 Task: Look for space in Kochi, Japan from 9th August, 2023 to 12th August, 2023 for 1 adult in price range Rs.6000 to Rs.15000. Place can be entire place with 1  bedroom having 1 bed and 1 bathroom. Property type can be house, flat, guest house. Amenities needed are: wifi. Booking option can be shelf check-in. Required host language is English.
Action: Mouse moved to (455, 89)
Screenshot: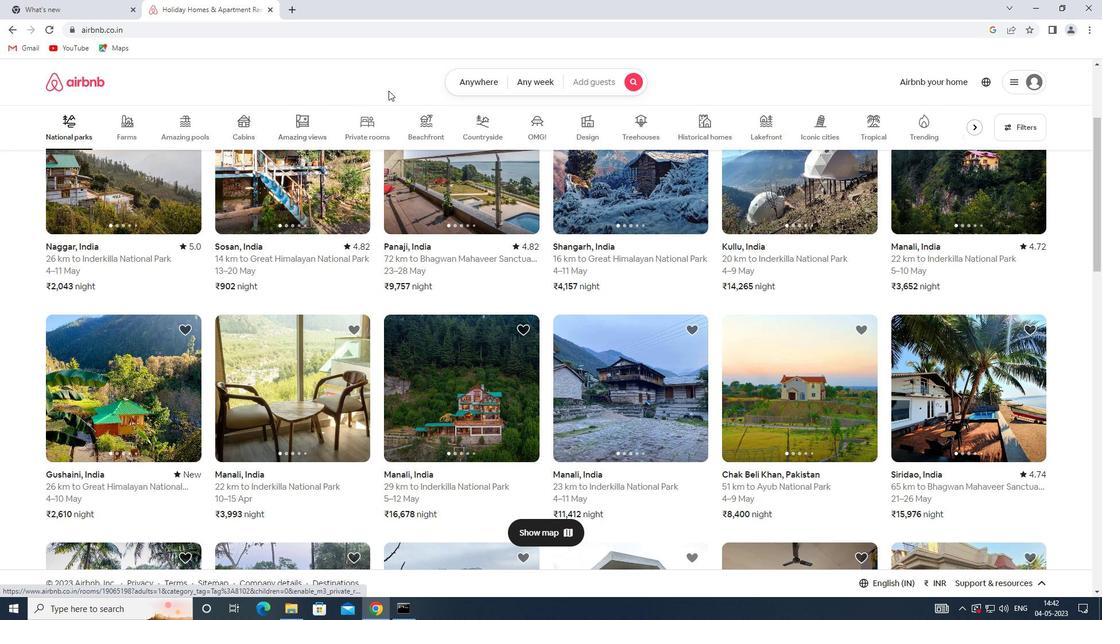 
Action: Mouse pressed left at (455, 89)
Screenshot: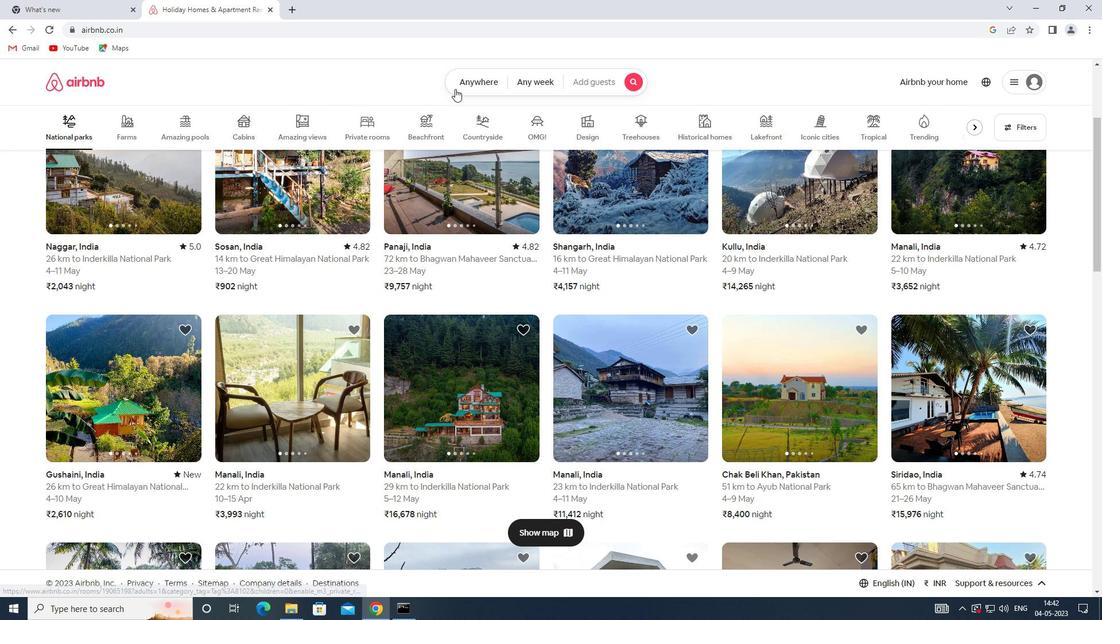 
Action: Mouse moved to (371, 127)
Screenshot: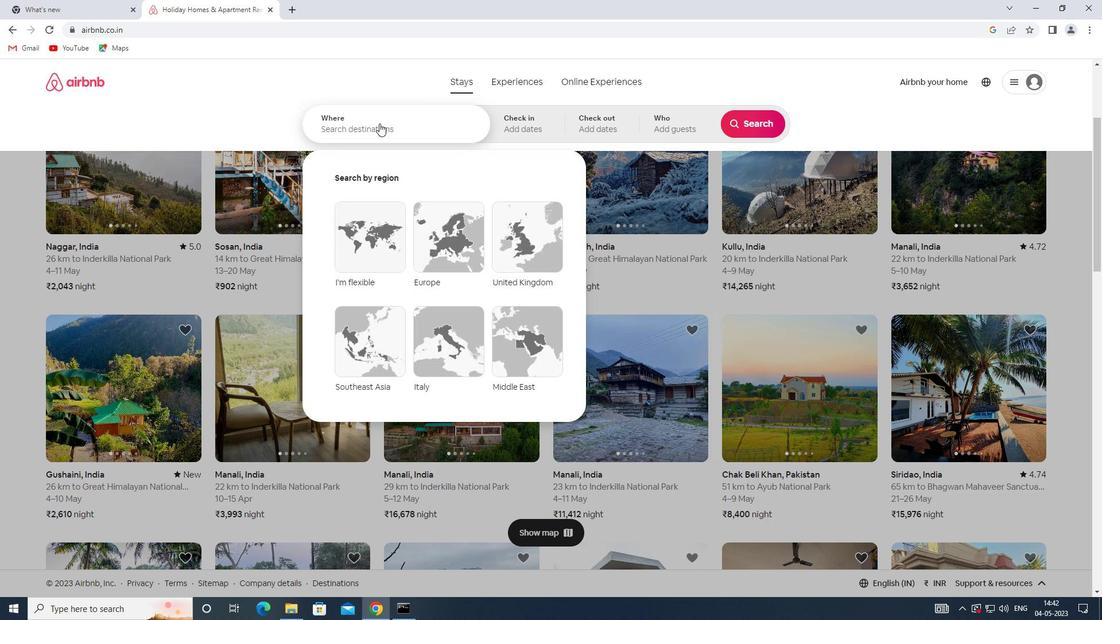 
Action: Mouse pressed left at (371, 127)
Screenshot: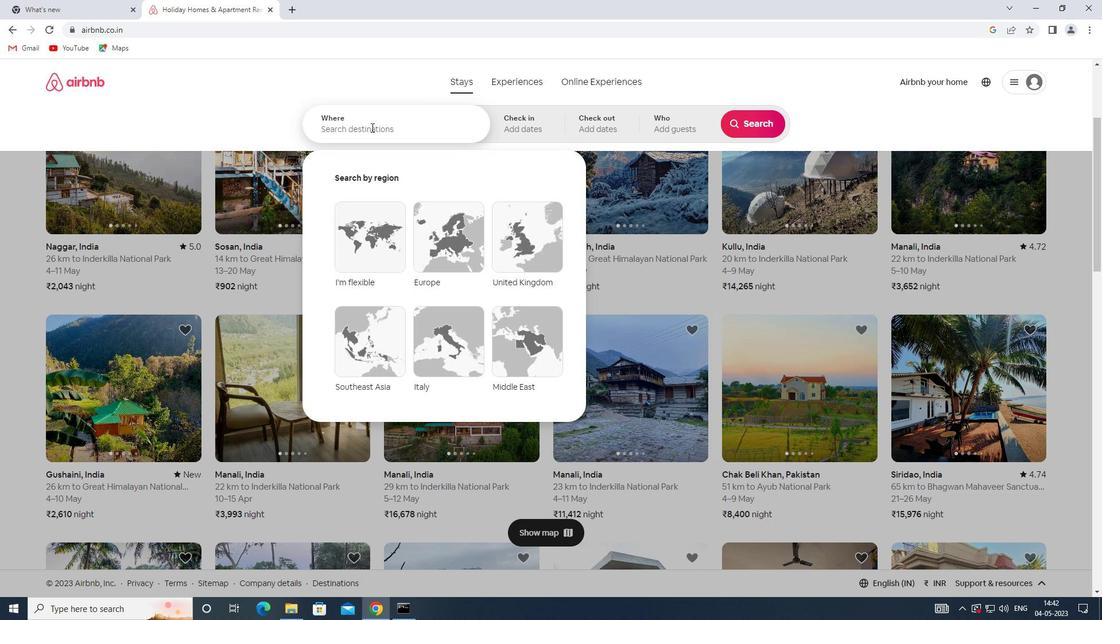 
Action: Key pressed <Key.shift>KOCHI,<Key.shift>JAPAN
Screenshot: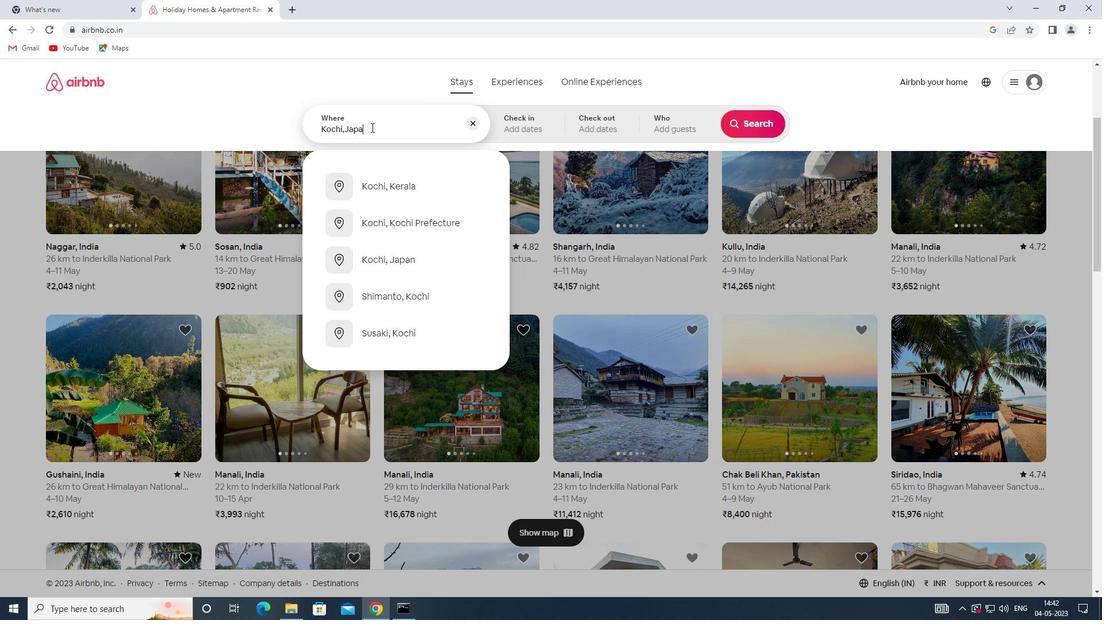 
Action: Mouse moved to (548, 128)
Screenshot: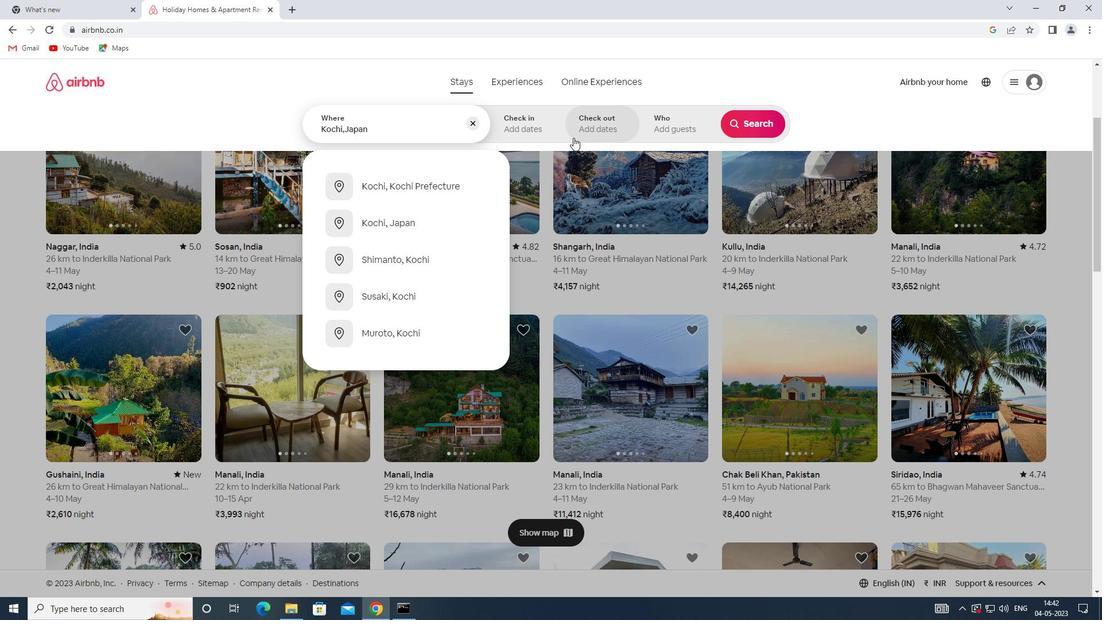
Action: Mouse pressed left at (548, 128)
Screenshot: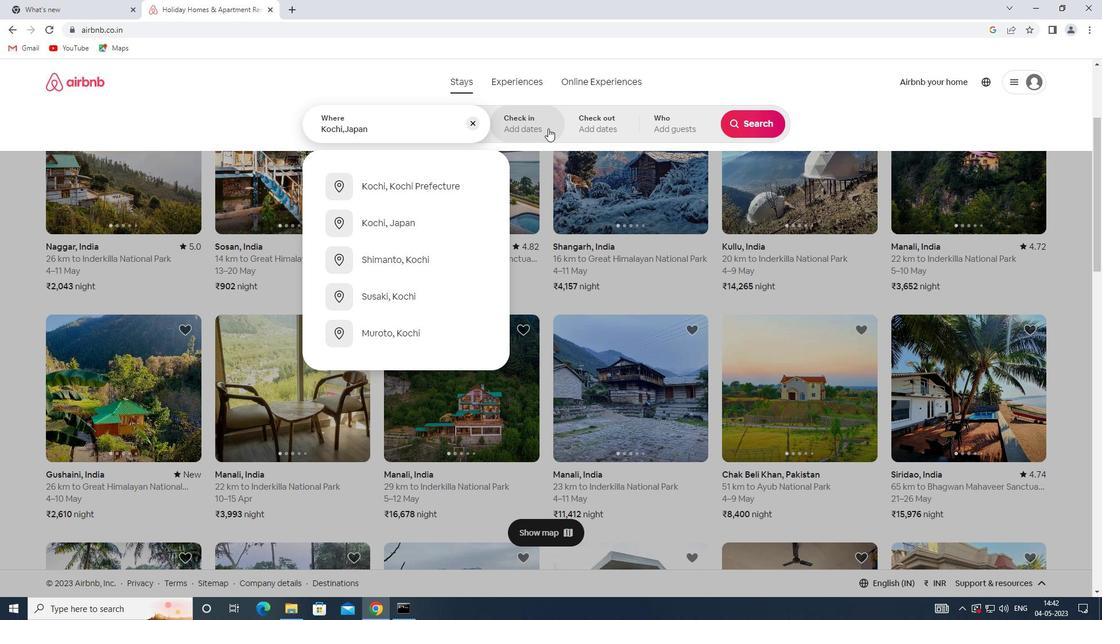 
Action: Mouse moved to (748, 215)
Screenshot: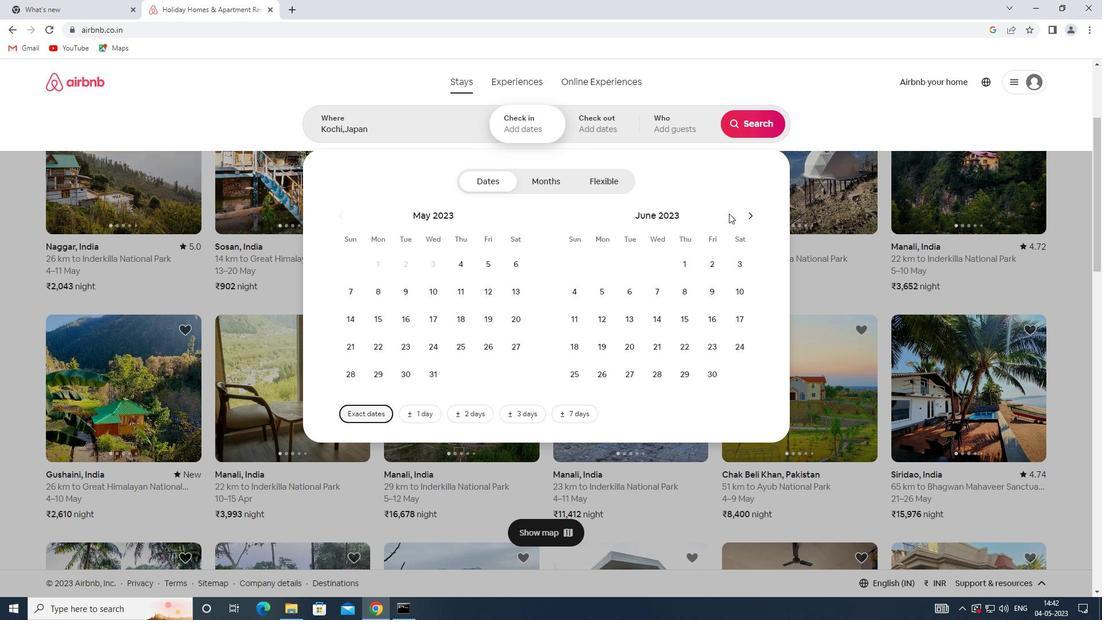 
Action: Mouse pressed left at (748, 215)
Screenshot: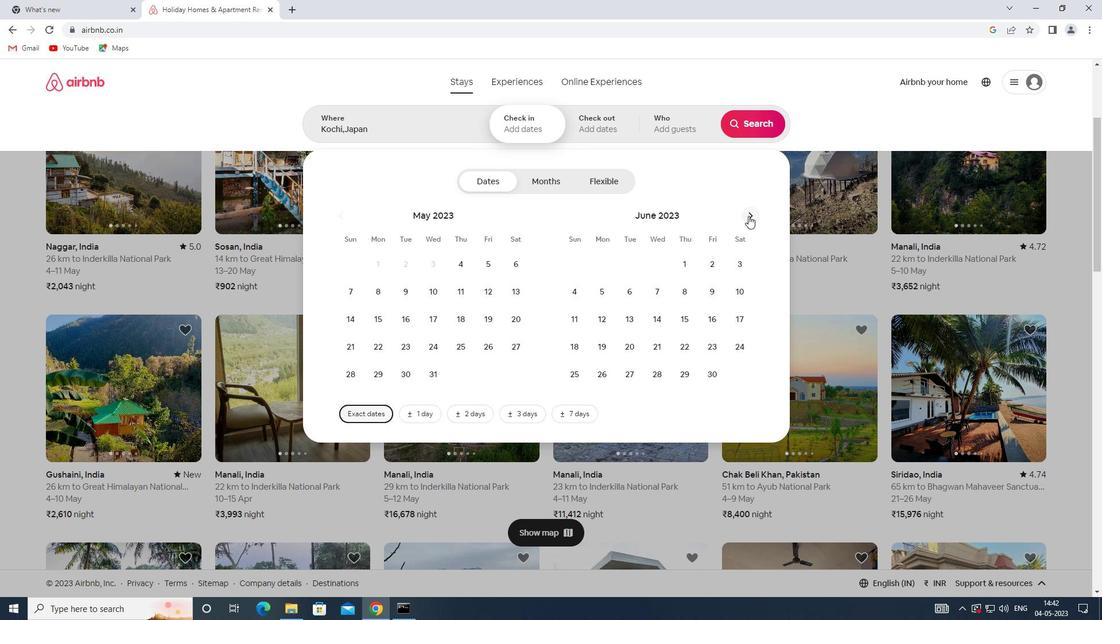 
Action: Mouse pressed left at (748, 215)
Screenshot: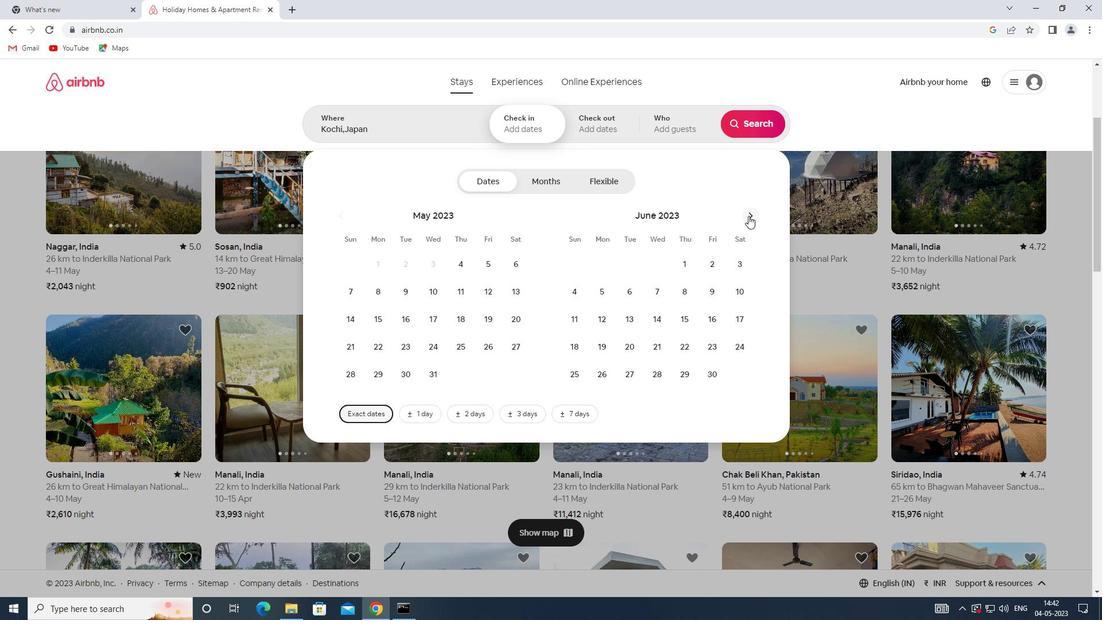 
Action: Mouse moved to (656, 299)
Screenshot: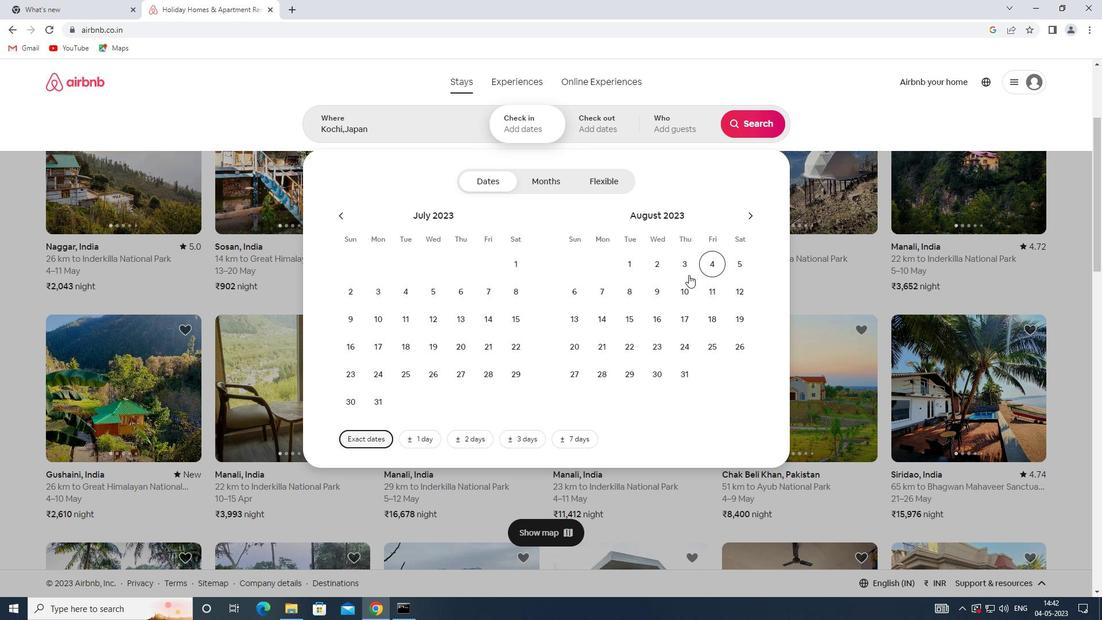 
Action: Mouse pressed left at (656, 299)
Screenshot: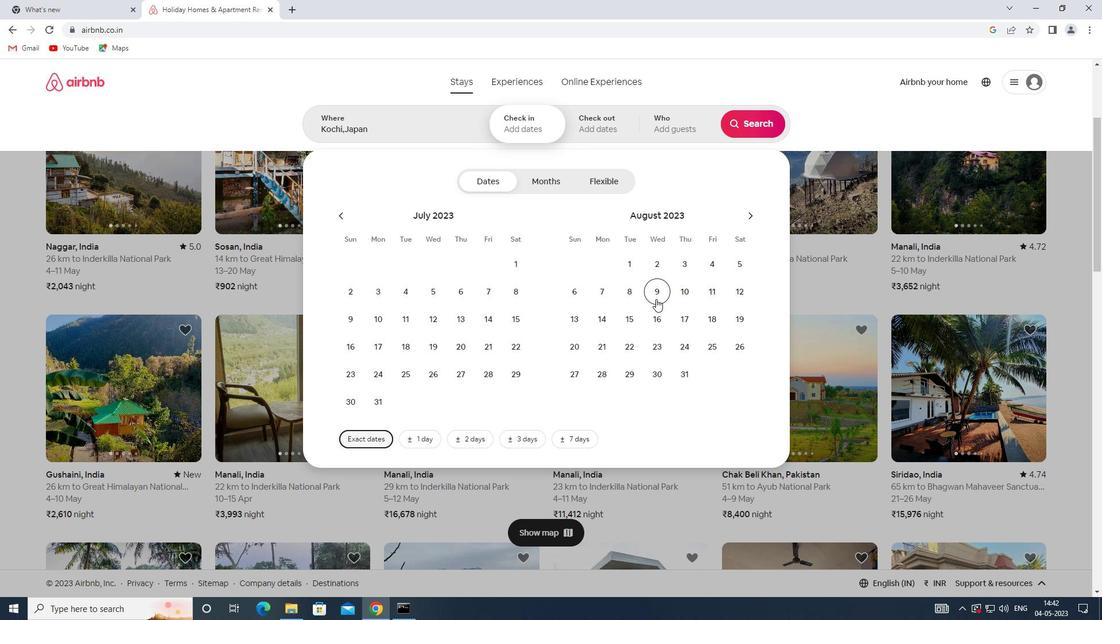 
Action: Mouse moved to (739, 294)
Screenshot: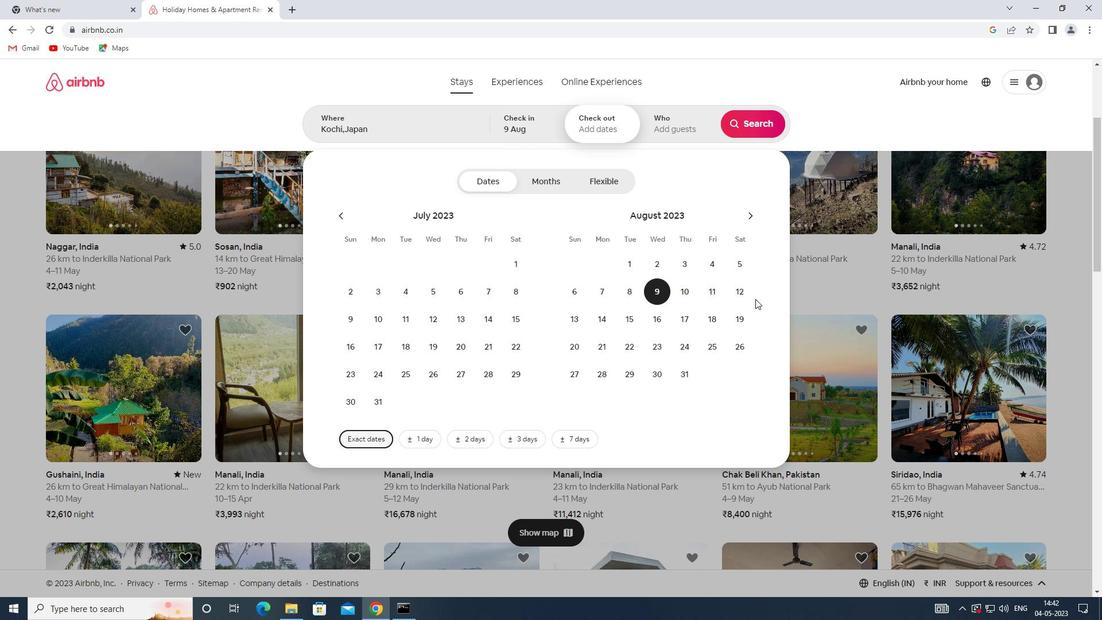 
Action: Mouse pressed left at (739, 294)
Screenshot: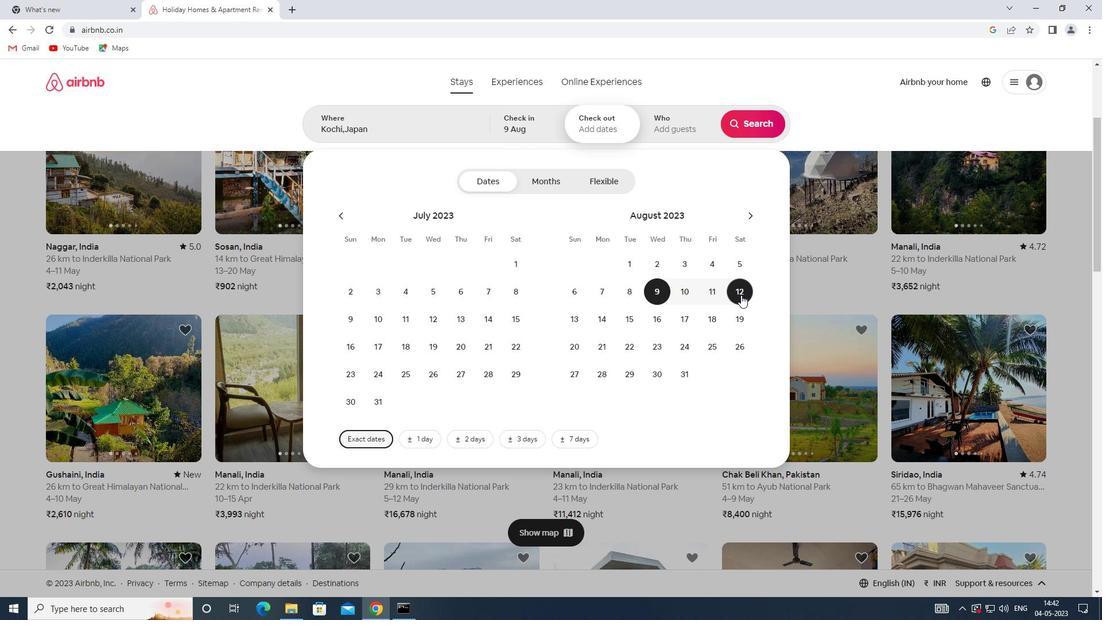 
Action: Mouse moved to (678, 122)
Screenshot: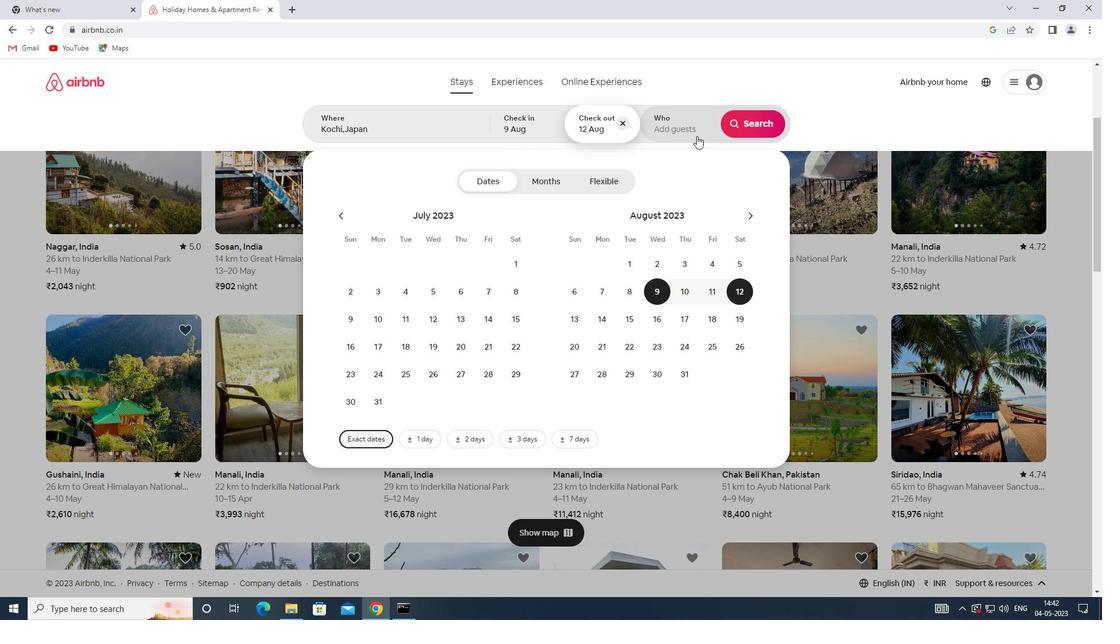 
Action: Mouse pressed left at (678, 122)
Screenshot: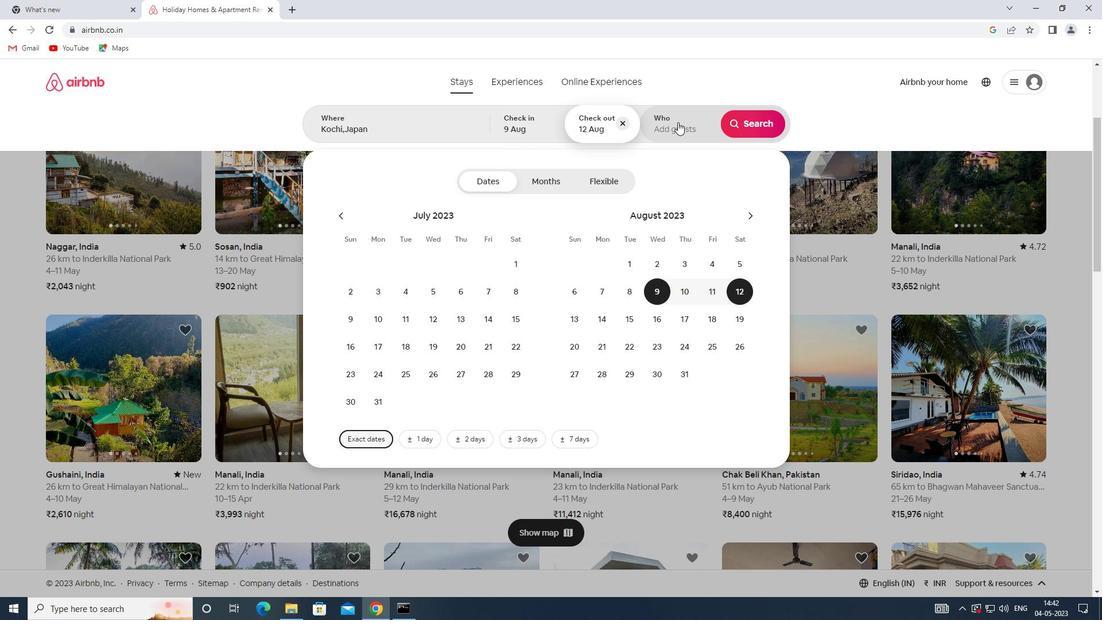 
Action: Mouse moved to (750, 188)
Screenshot: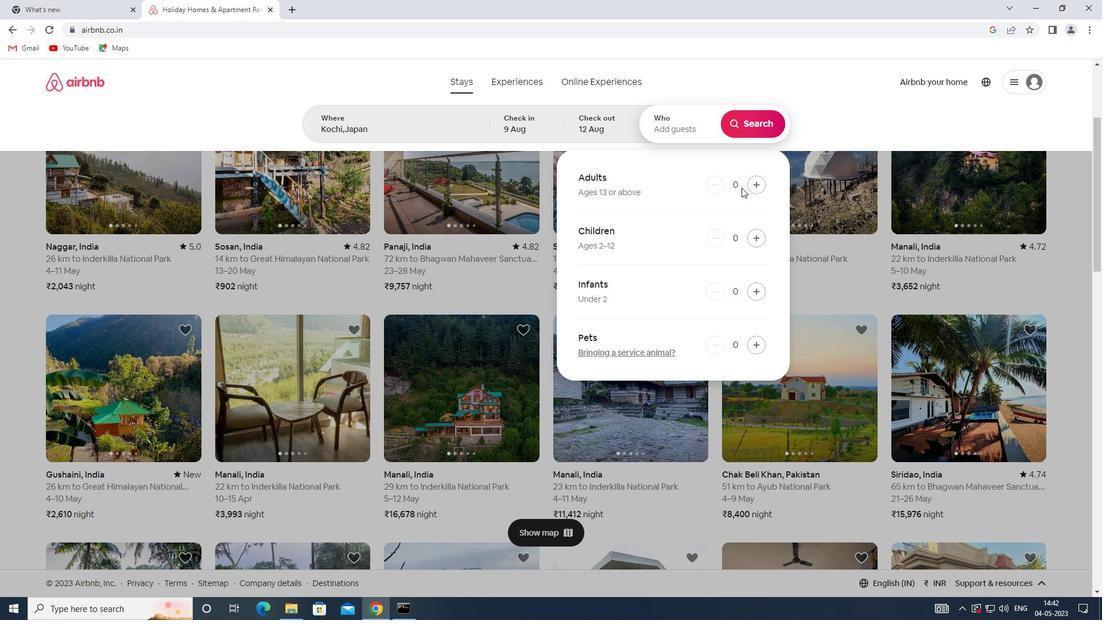 
Action: Mouse pressed left at (750, 188)
Screenshot: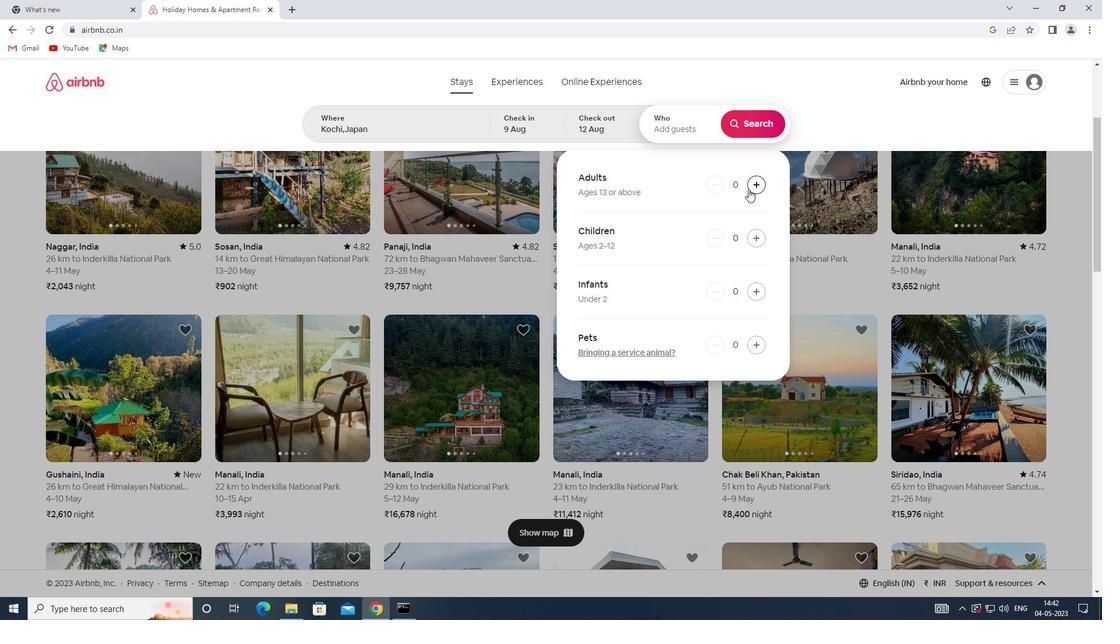 
Action: Mouse moved to (750, 126)
Screenshot: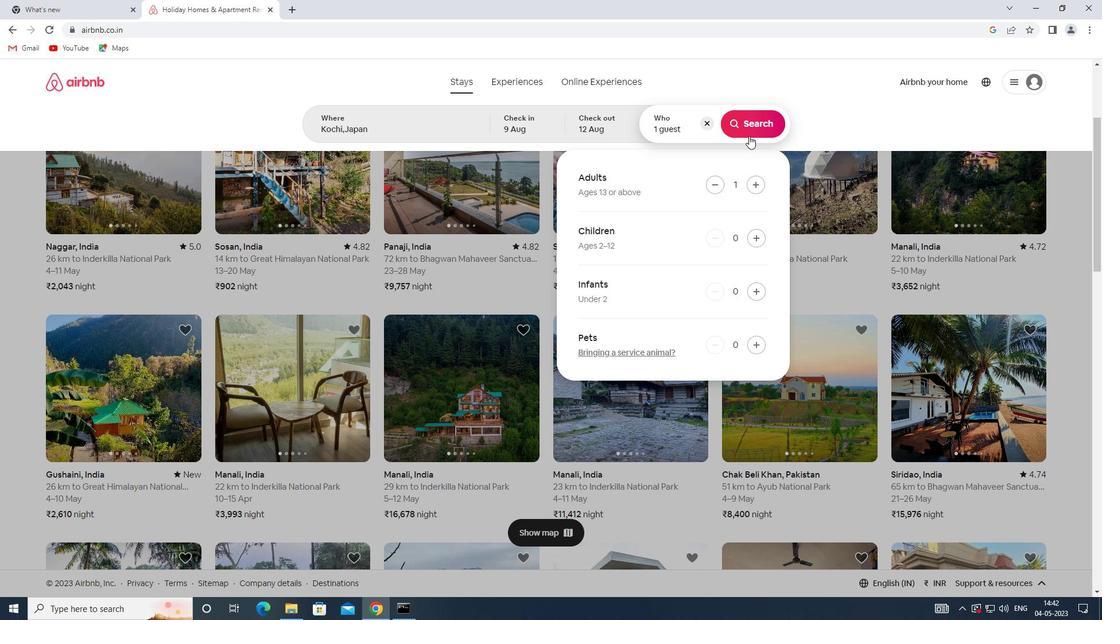 
Action: Mouse pressed left at (750, 126)
Screenshot: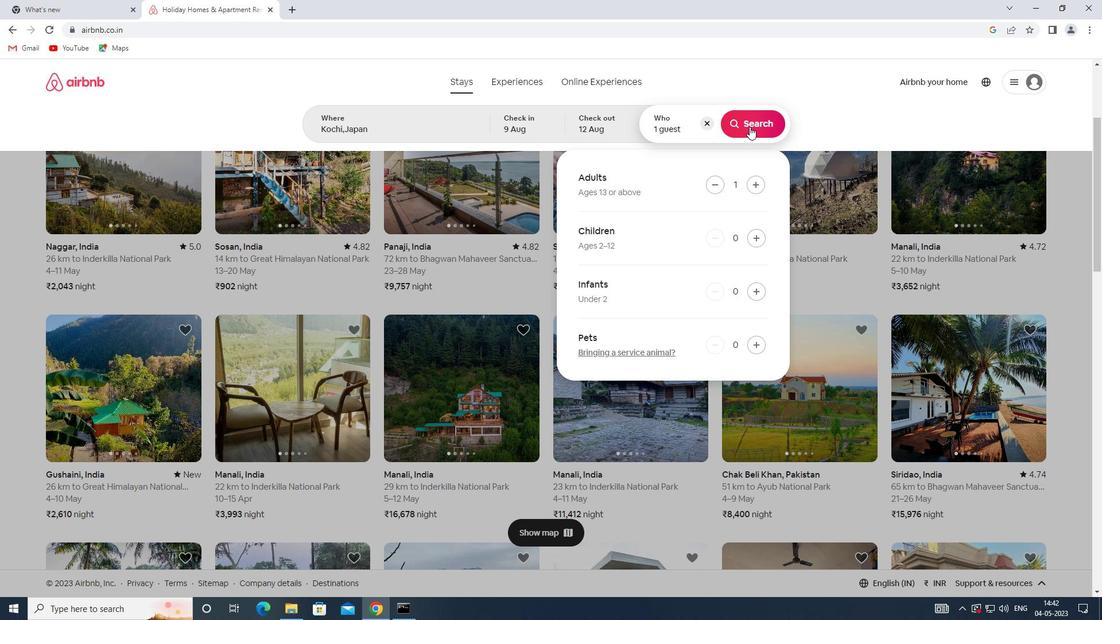 
Action: Mouse moved to (1056, 122)
Screenshot: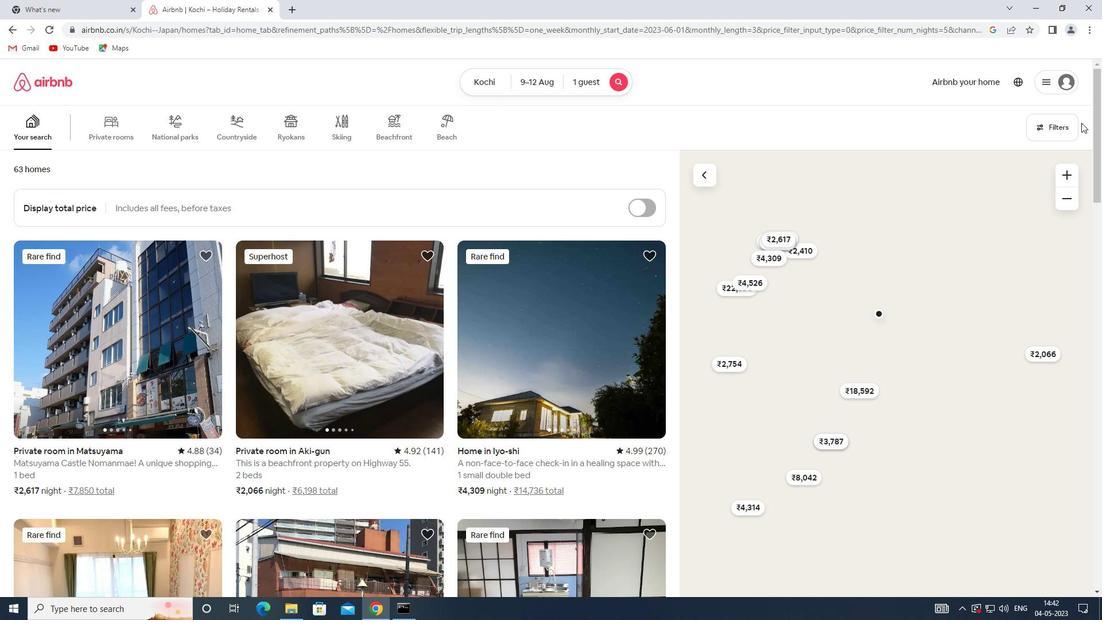 
Action: Mouse pressed left at (1056, 122)
Screenshot: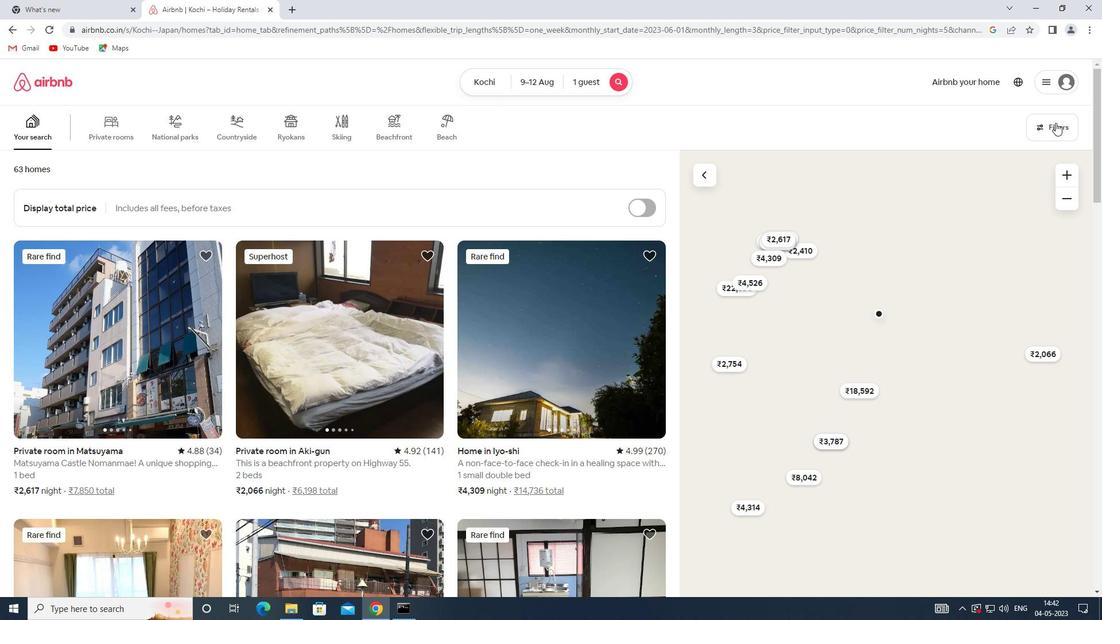
Action: Mouse moved to (422, 273)
Screenshot: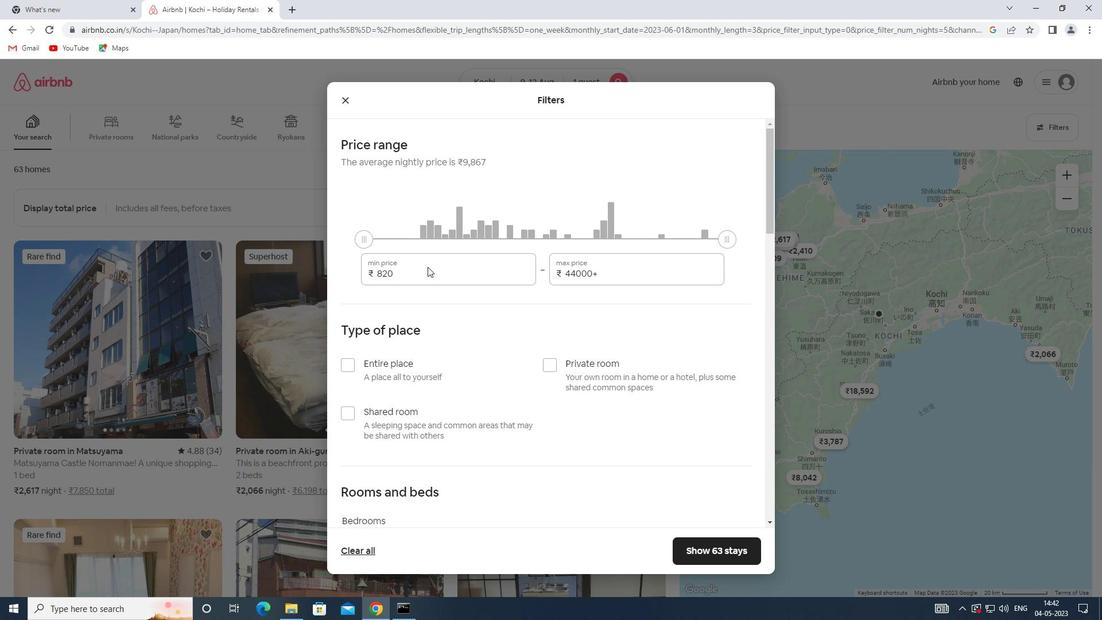 
Action: Mouse pressed left at (422, 273)
Screenshot: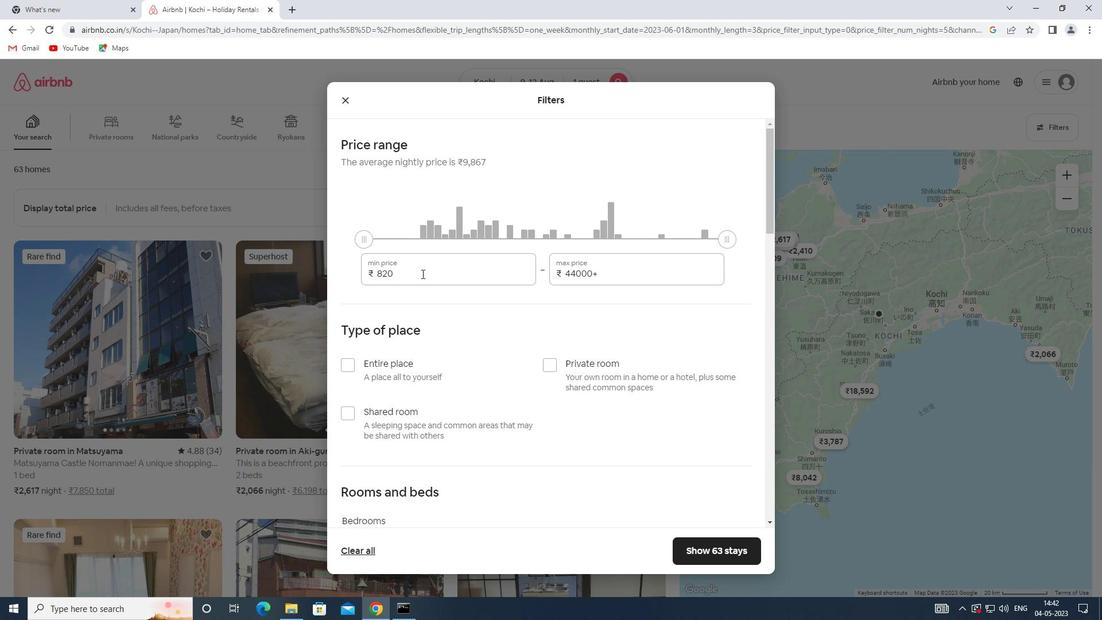
Action: Mouse moved to (357, 273)
Screenshot: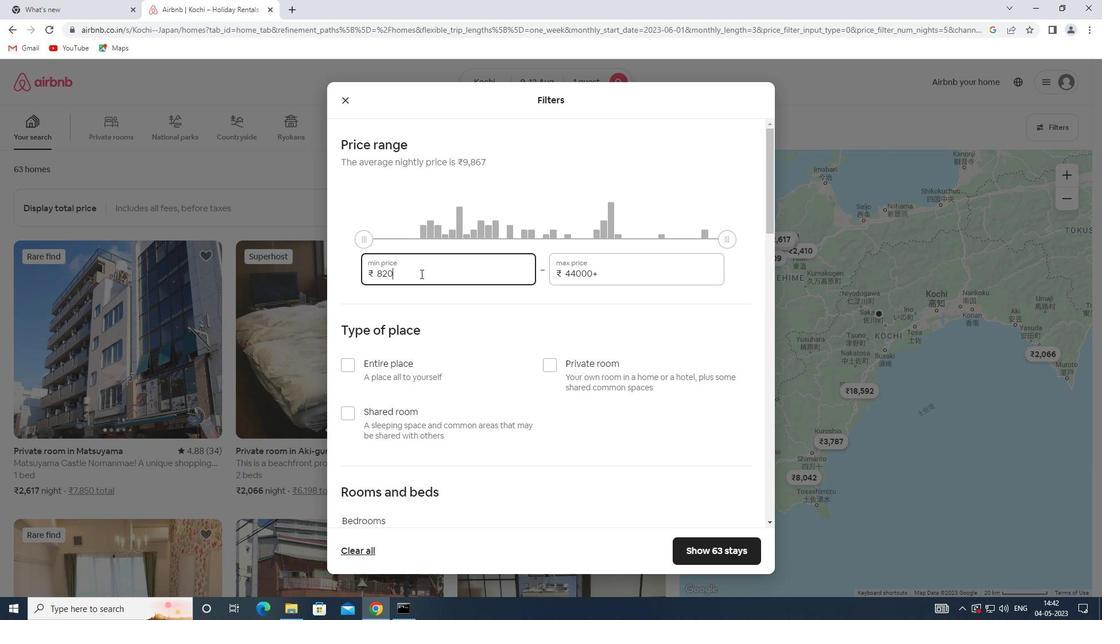 
Action: Key pressed 6000
Screenshot: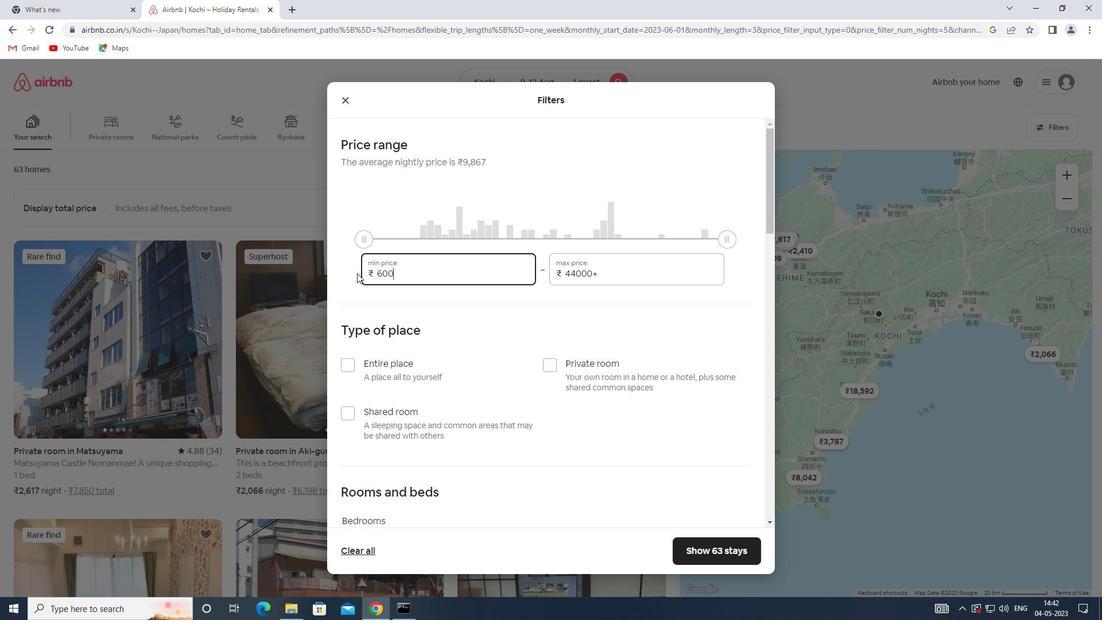 
Action: Mouse moved to (599, 271)
Screenshot: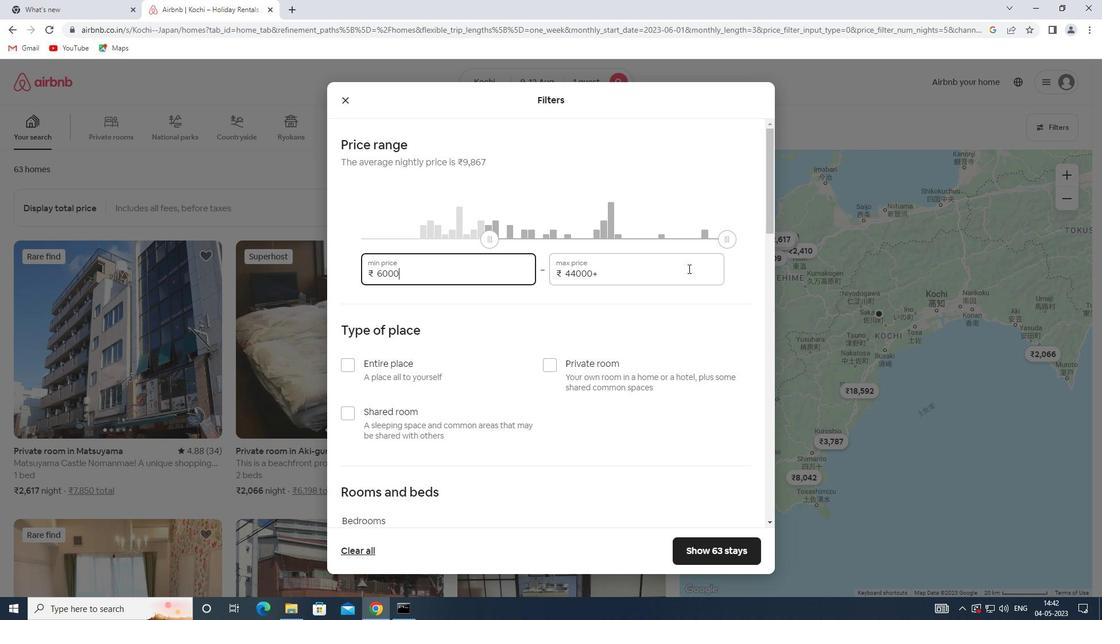 
Action: Mouse pressed left at (599, 271)
Screenshot: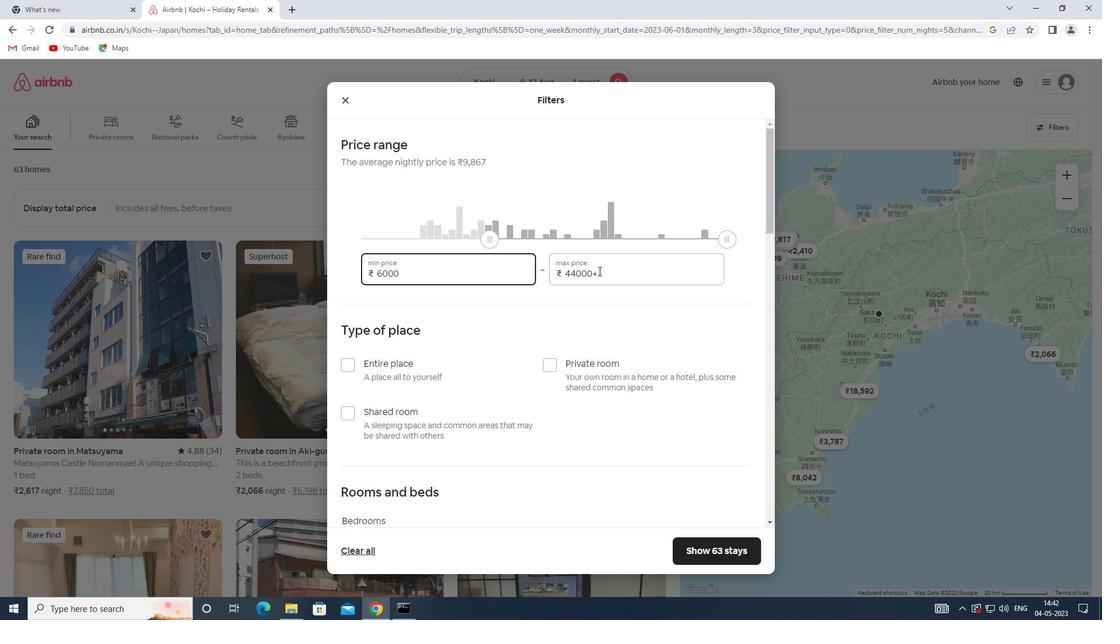 
Action: Mouse moved to (542, 271)
Screenshot: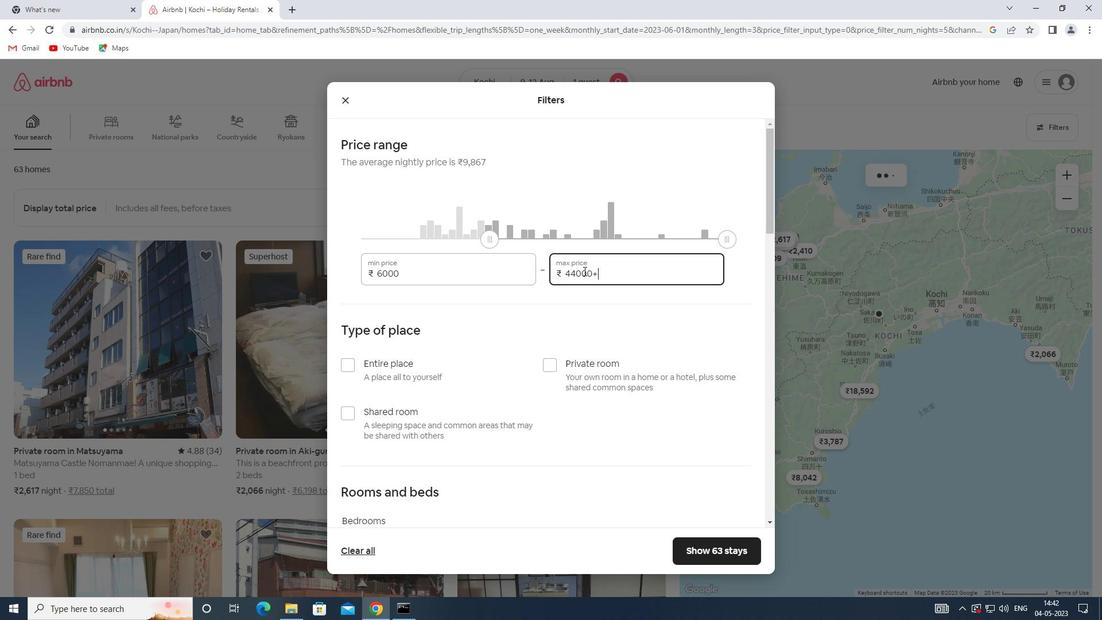 
Action: Key pressed 15000
Screenshot: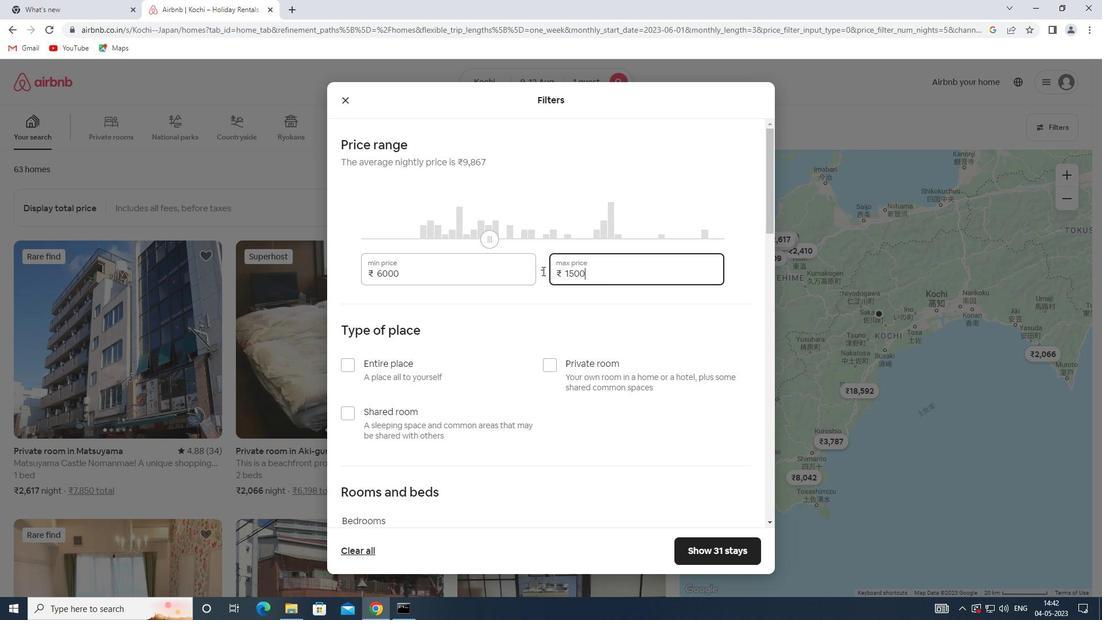 
Action: Mouse scrolled (542, 270) with delta (0, 0)
Screenshot: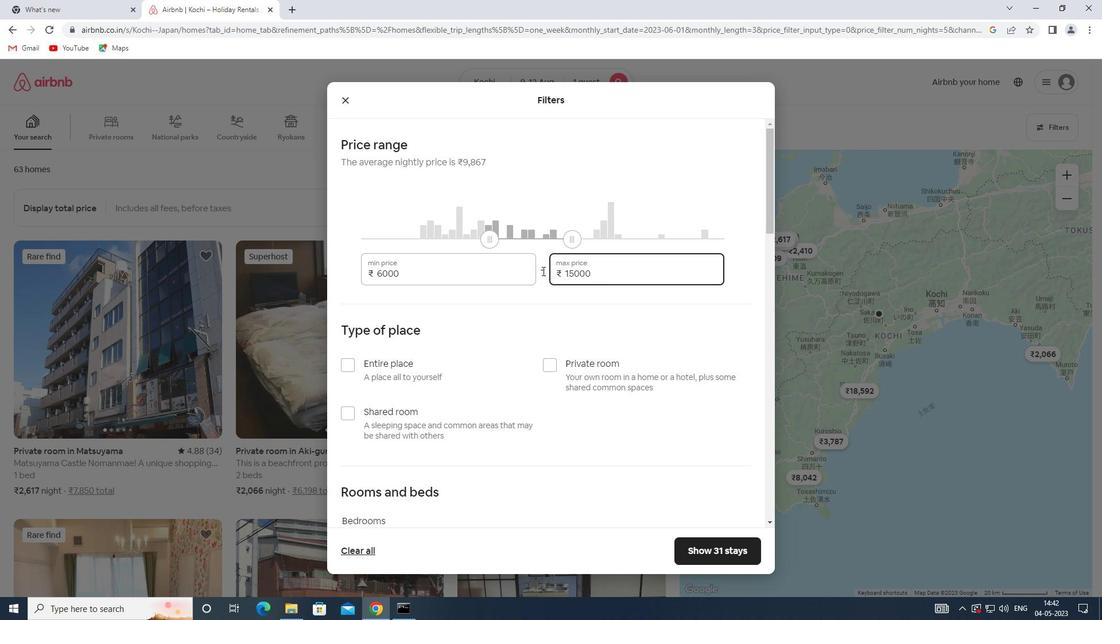 
Action: Mouse scrolled (542, 270) with delta (0, 0)
Screenshot: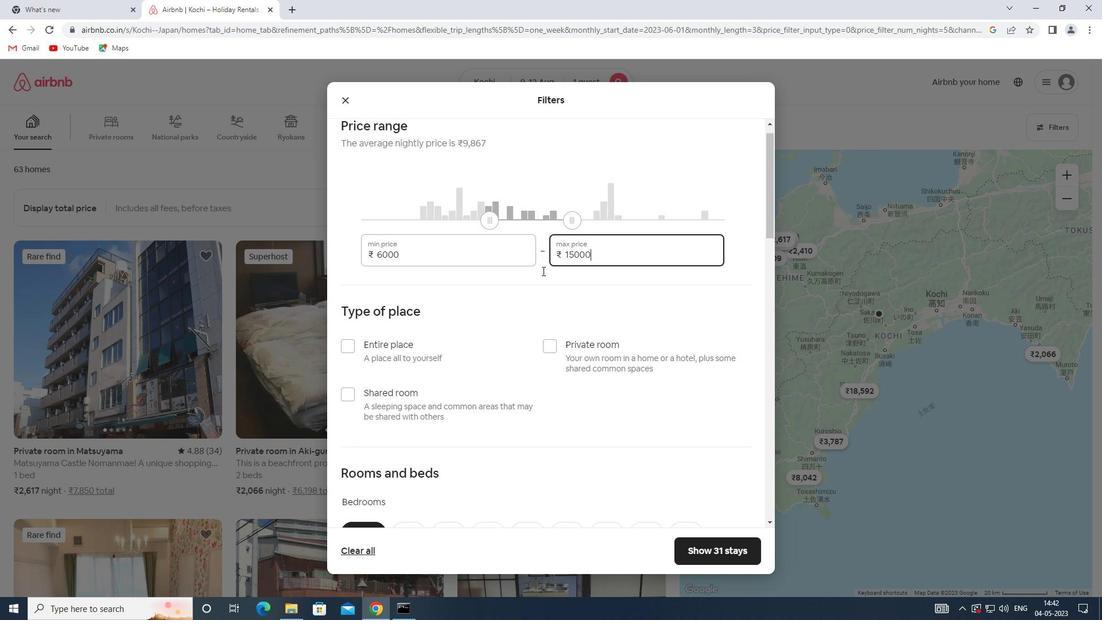 
Action: Mouse moved to (401, 252)
Screenshot: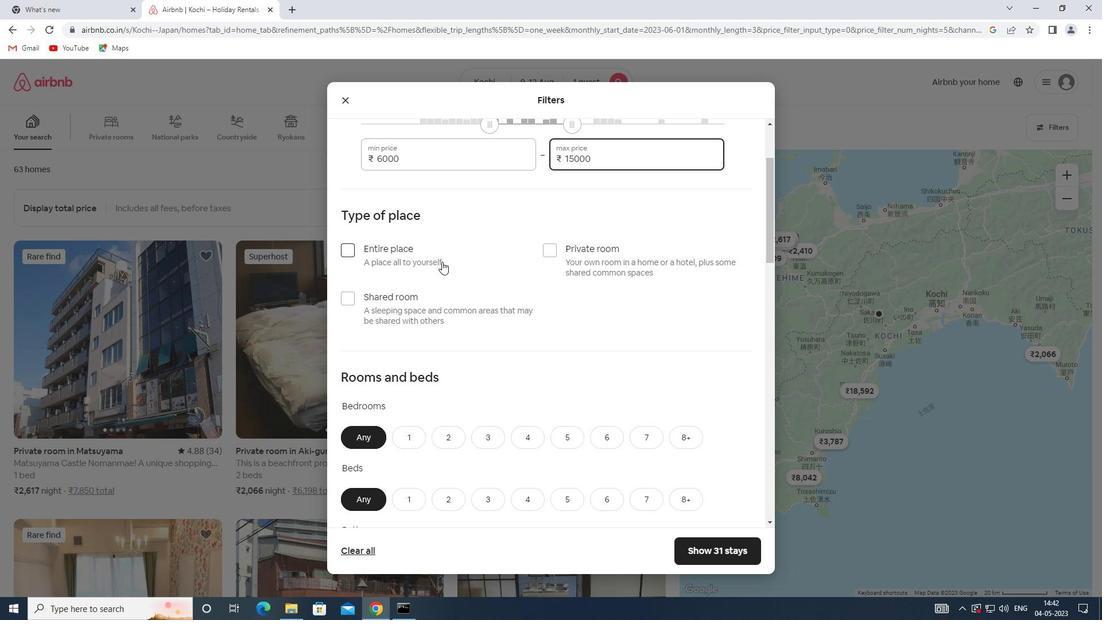 
Action: Mouse pressed left at (401, 252)
Screenshot: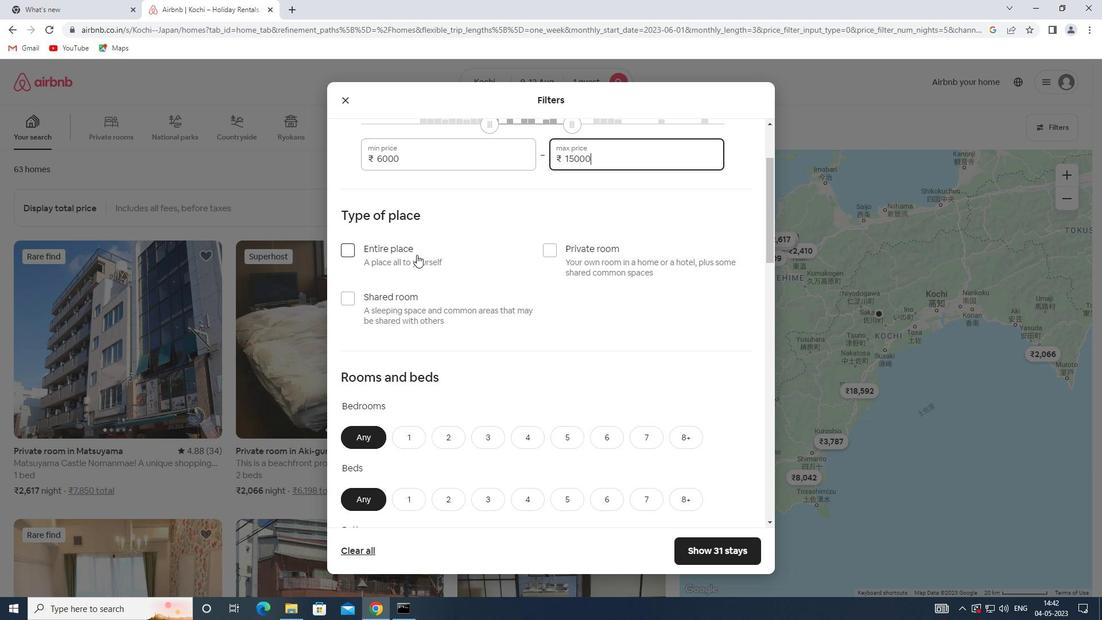 
Action: Mouse moved to (427, 255)
Screenshot: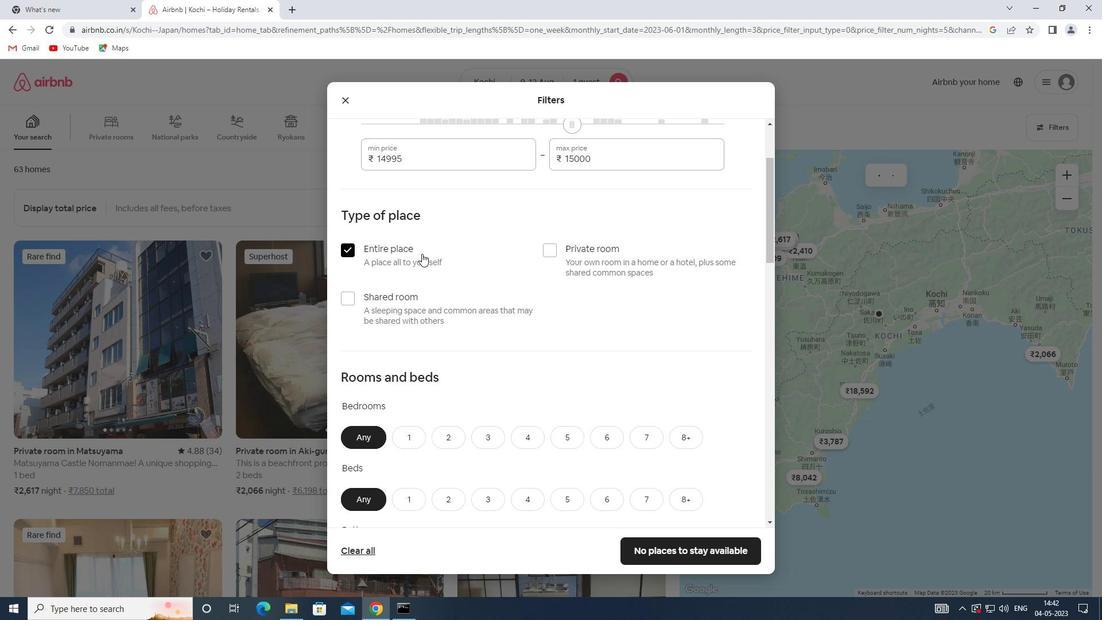 
Action: Mouse scrolled (427, 254) with delta (0, 0)
Screenshot: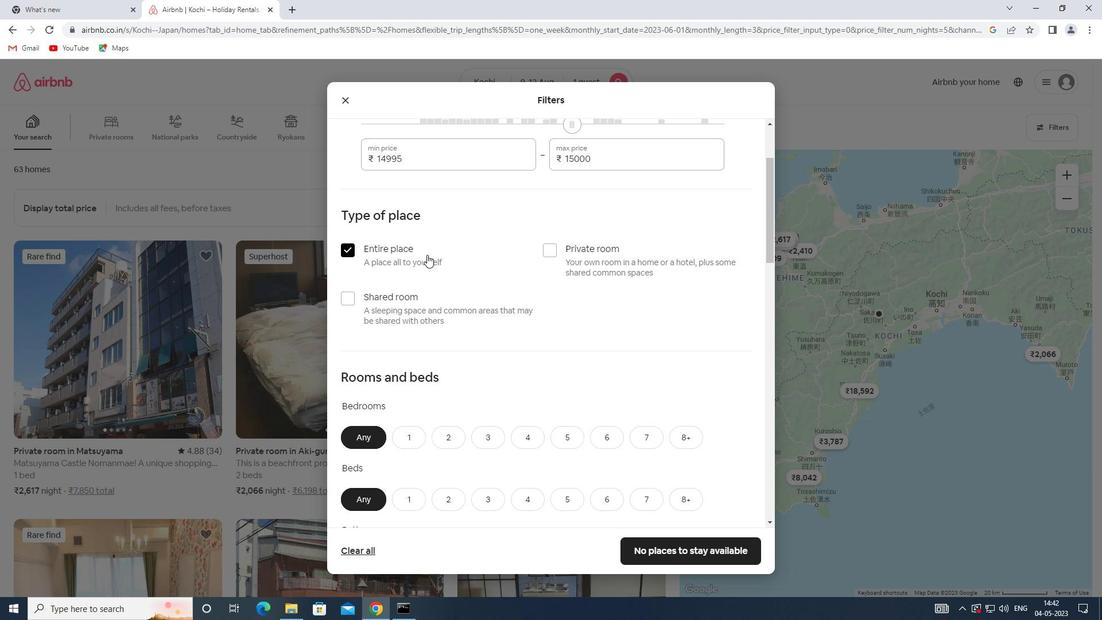 
Action: Mouse moved to (410, 378)
Screenshot: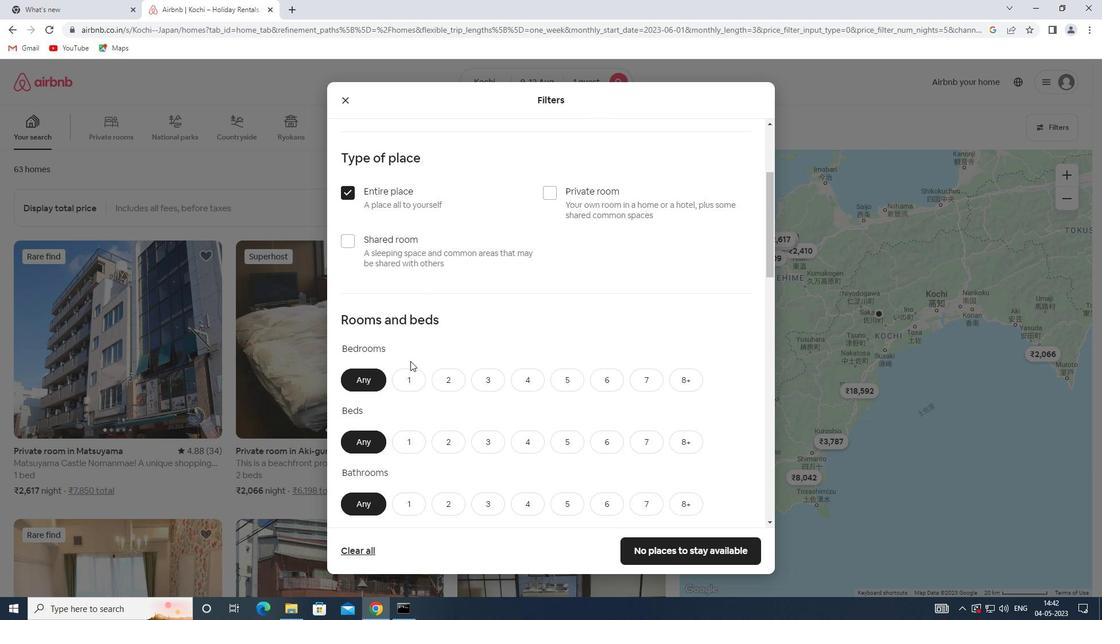 
Action: Mouse pressed left at (410, 378)
Screenshot: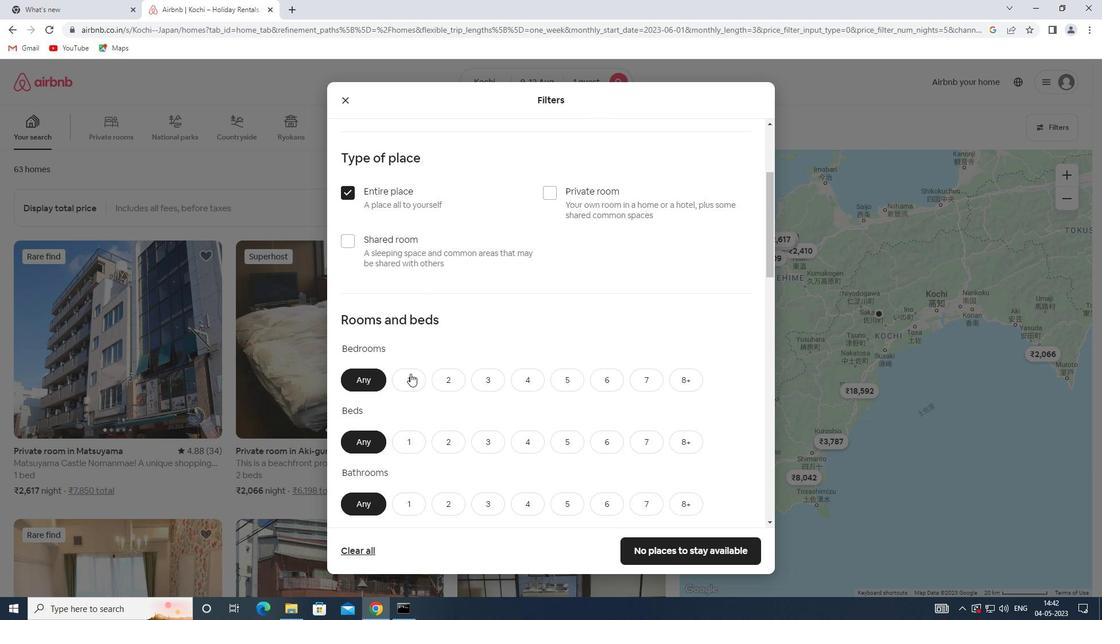 
Action: Mouse moved to (411, 375)
Screenshot: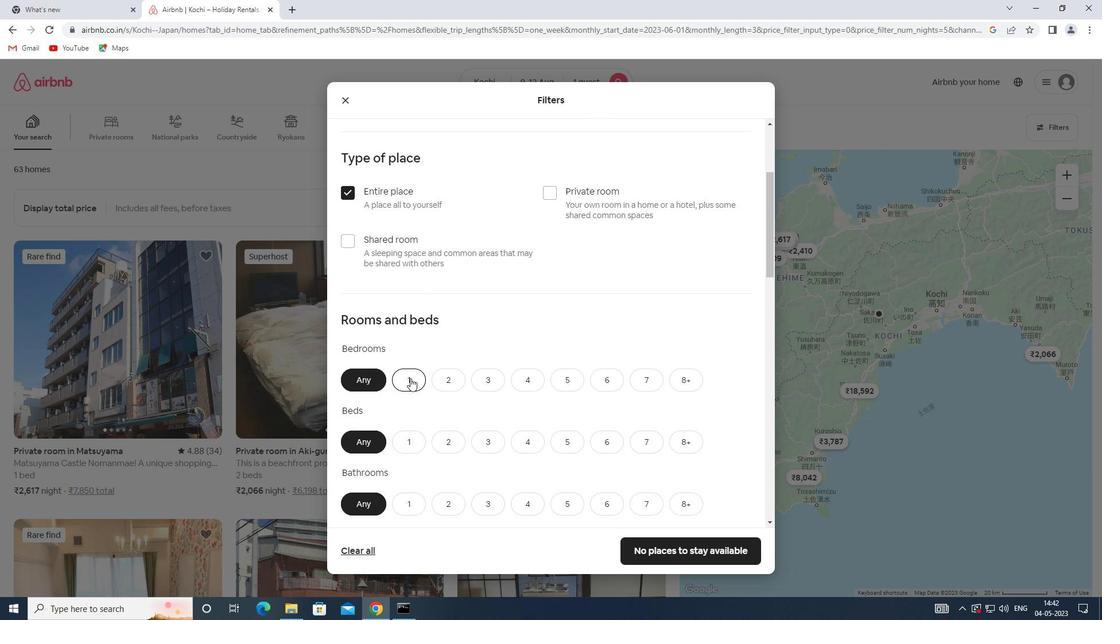 
Action: Mouse scrolled (411, 374) with delta (0, 0)
Screenshot: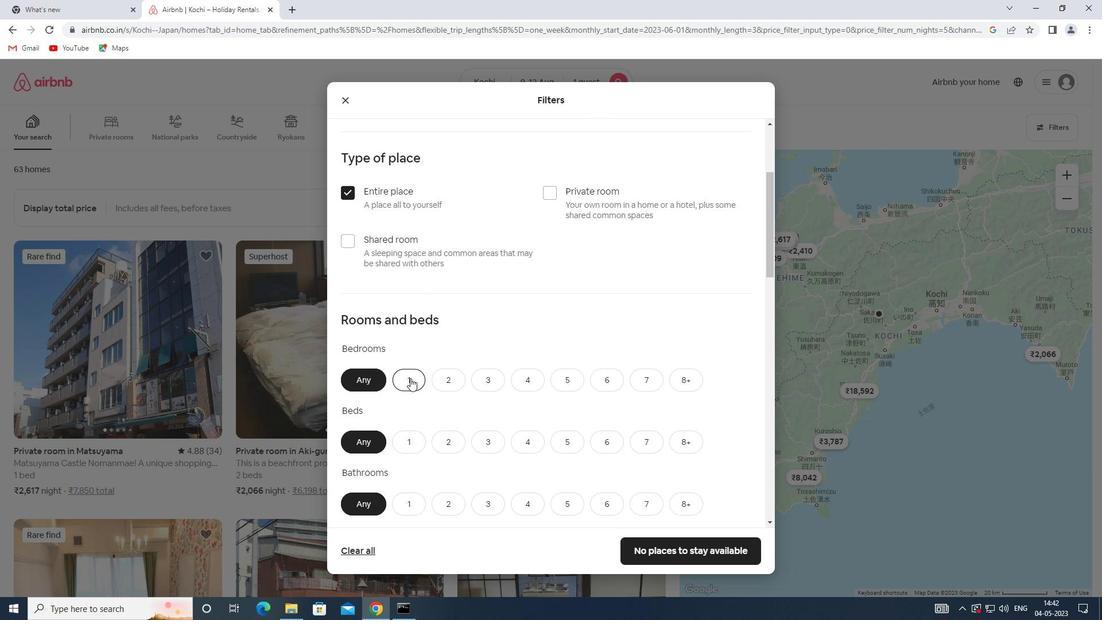 
Action: Mouse scrolled (411, 374) with delta (0, 0)
Screenshot: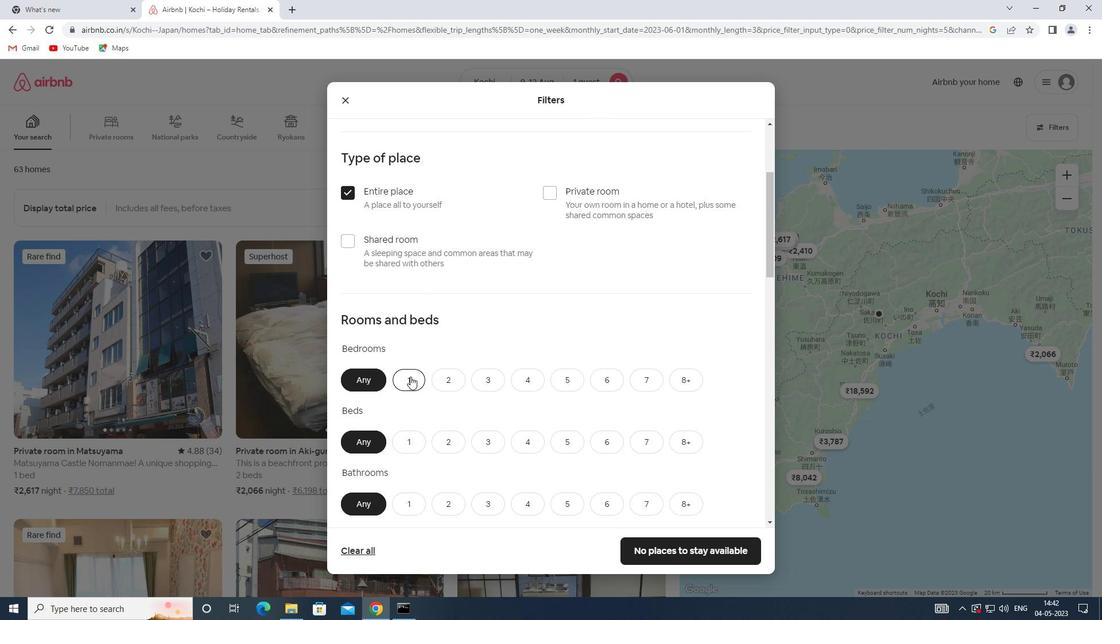 
Action: Mouse moved to (412, 372)
Screenshot: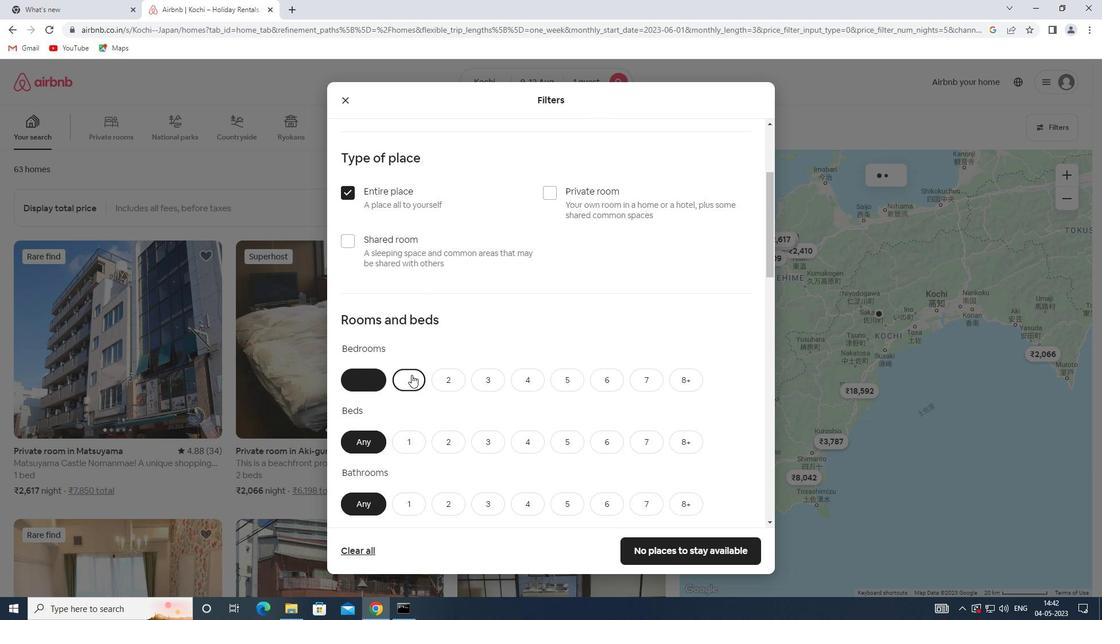 
Action: Mouse scrolled (412, 371) with delta (0, 0)
Screenshot: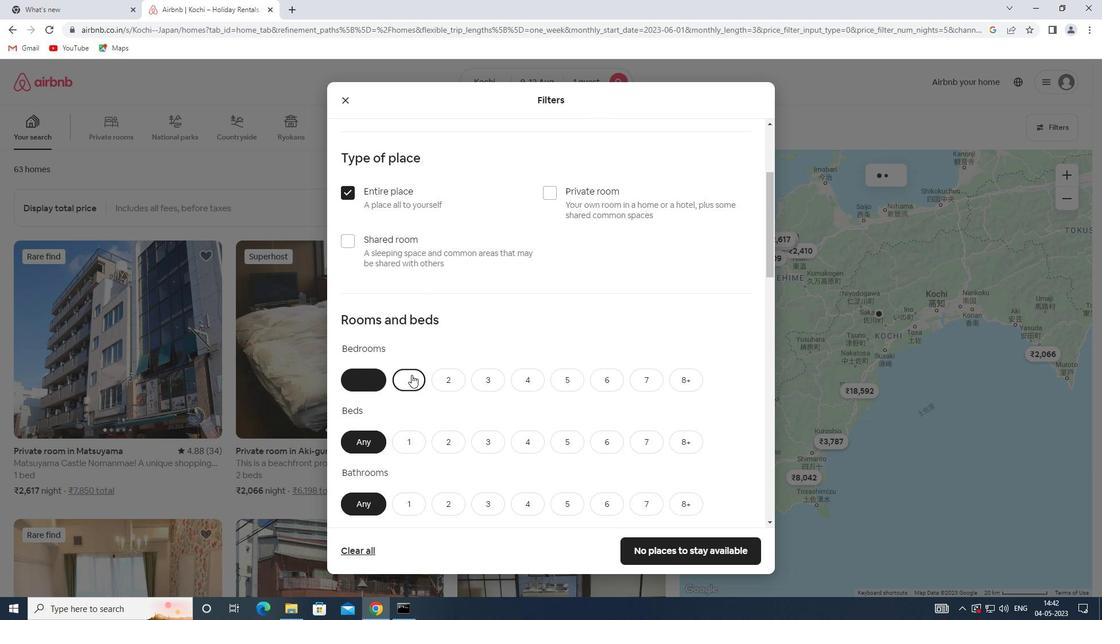 
Action: Mouse moved to (419, 265)
Screenshot: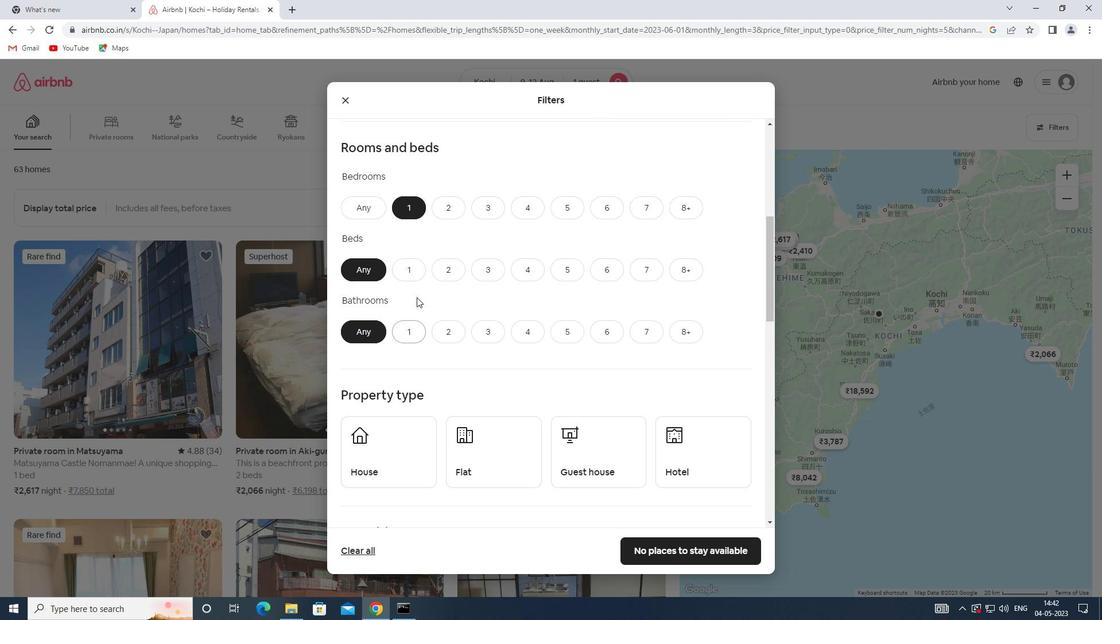 
Action: Mouse pressed left at (419, 265)
Screenshot: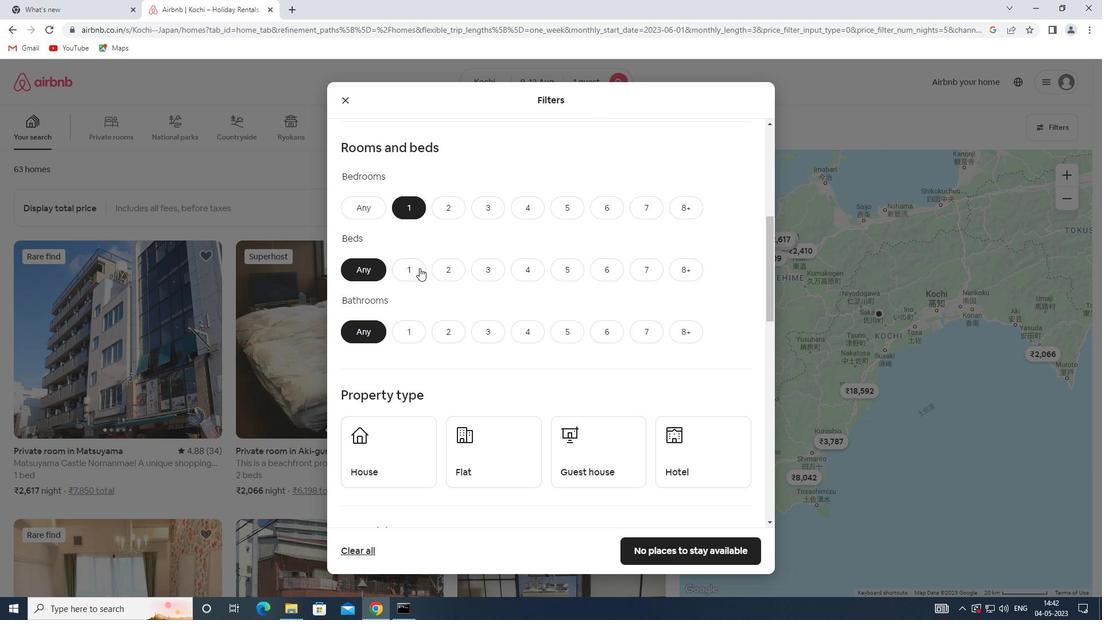 
Action: Mouse moved to (419, 333)
Screenshot: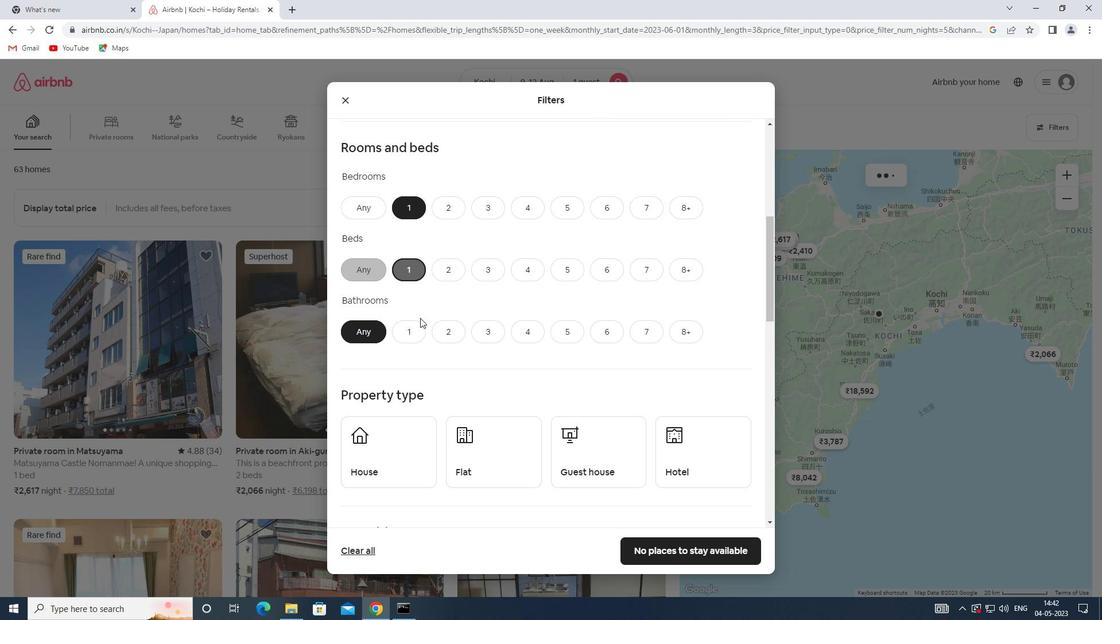 
Action: Mouse pressed left at (419, 333)
Screenshot: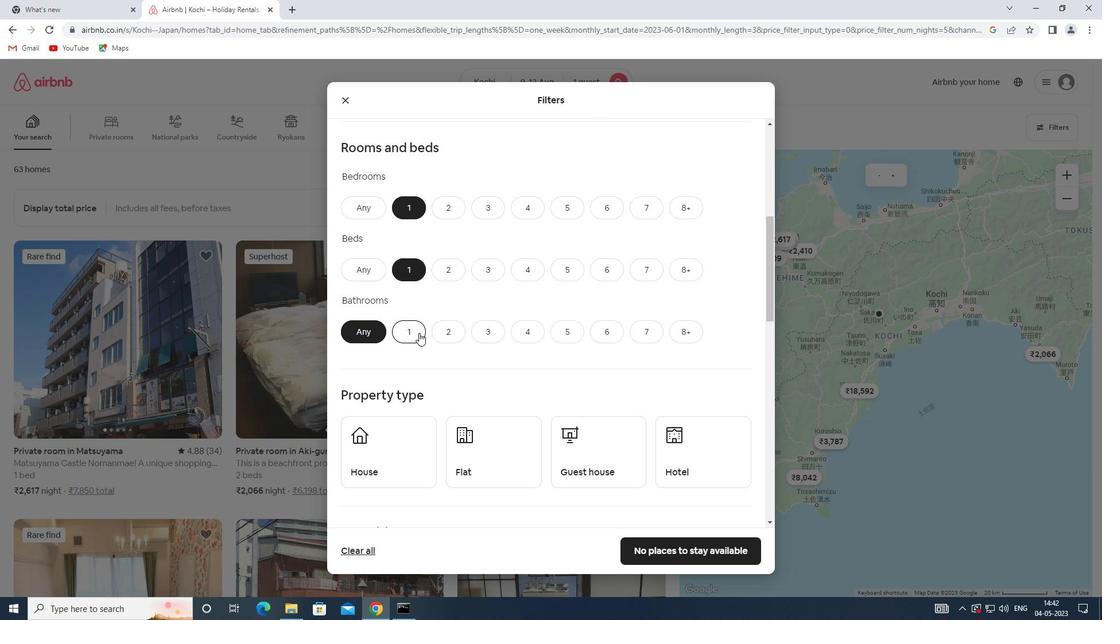 
Action: Mouse scrolled (419, 332) with delta (0, 0)
Screenshot: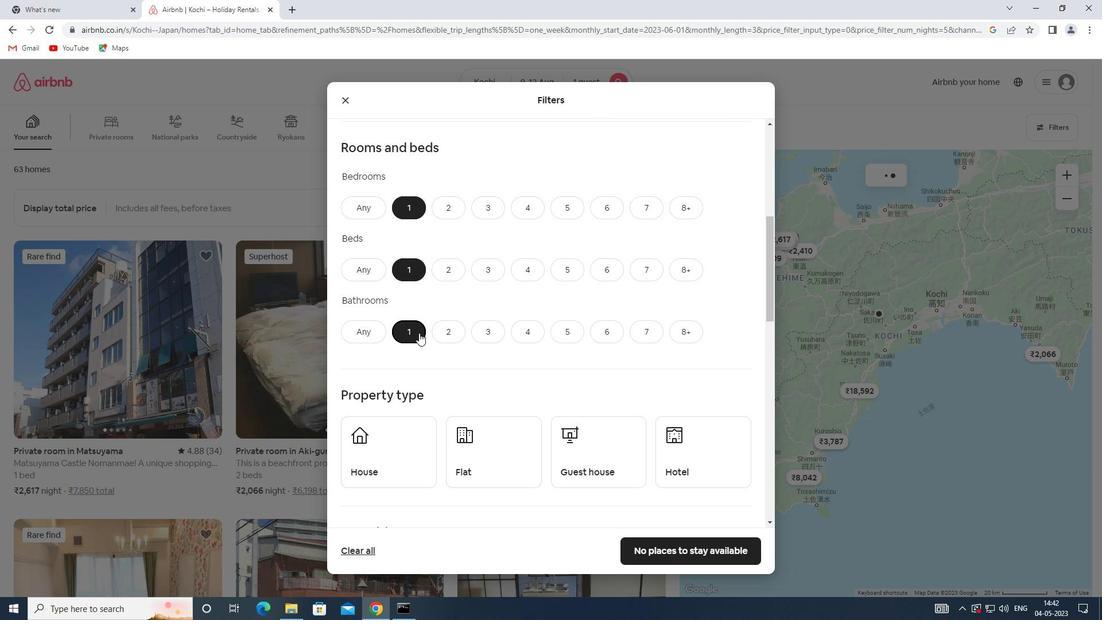 
Action: Mouse scrolled (419, 332) with delta (0, 0)
Screenshot: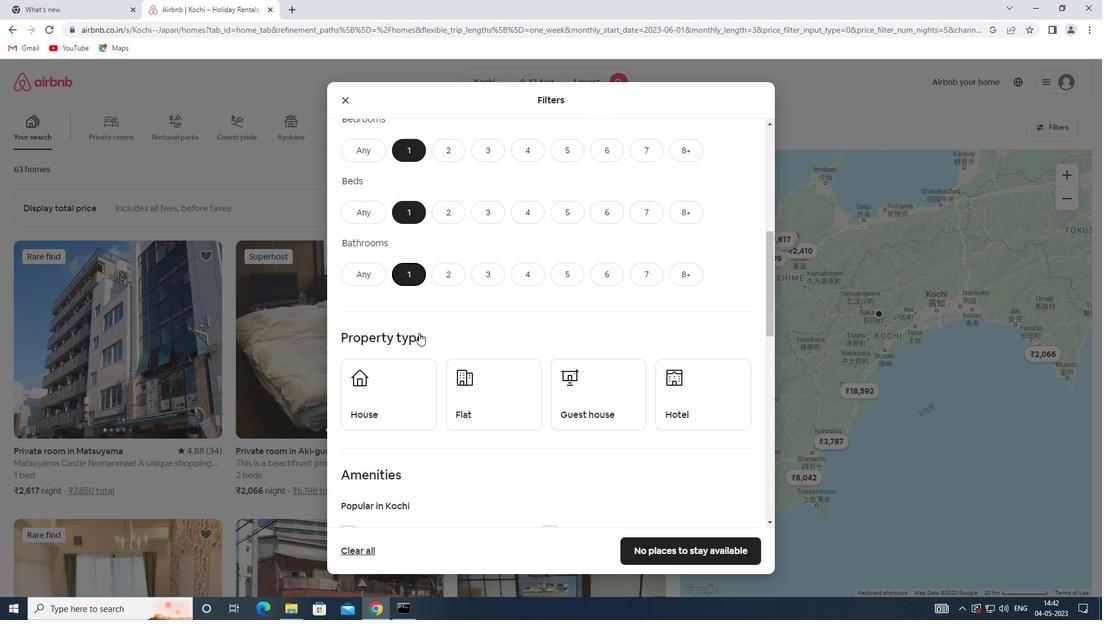 
Action: Mouse pressed left at (419, 333)
Screenshot: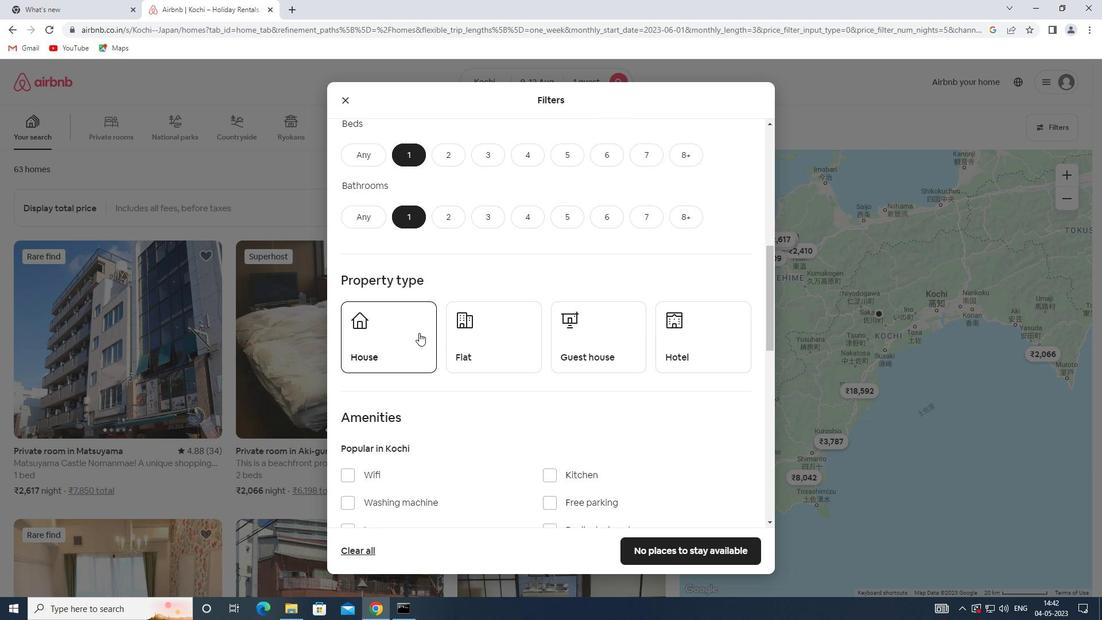 
Action: Mouse moved to (470, 333)
Screenshot: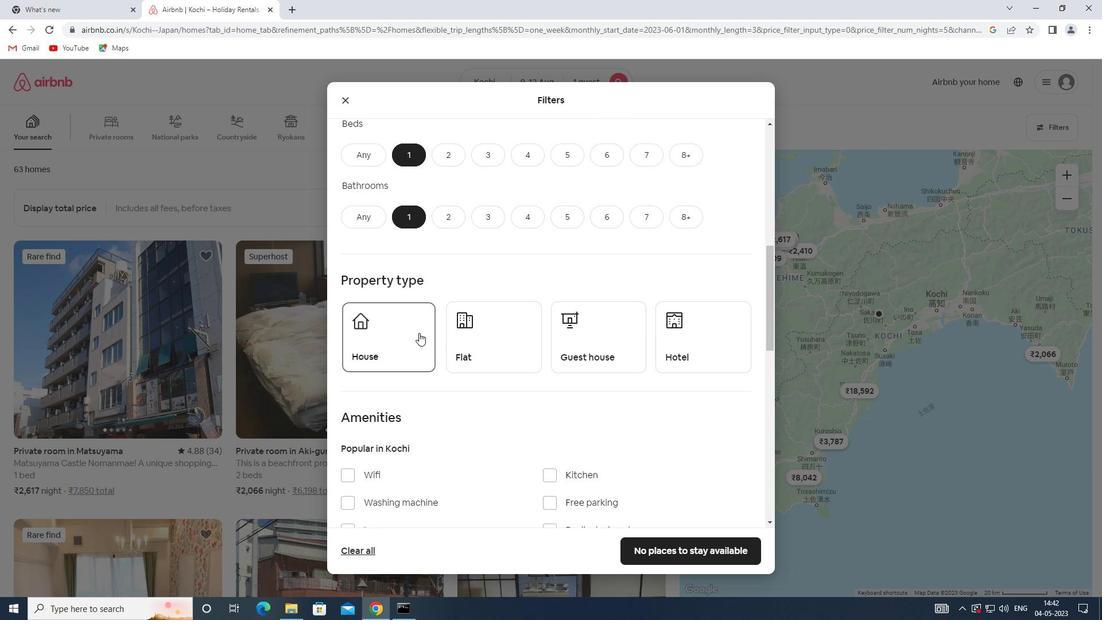 
Action: Mouse pressed left at (470, 333)
Screenshot: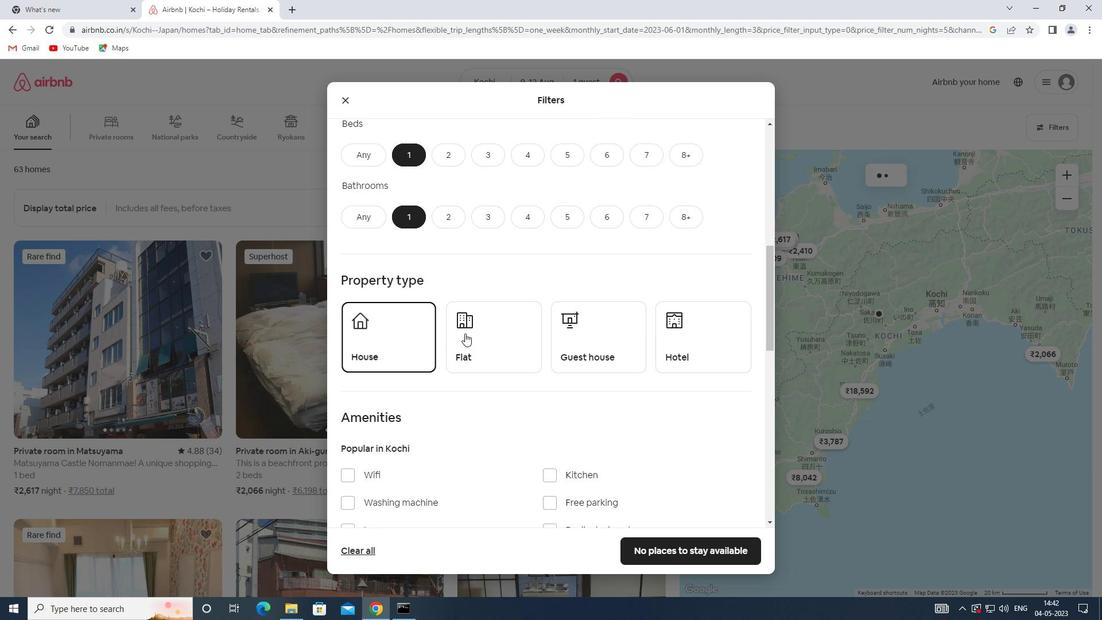 
Action: Mouse moved to (565, 336)
Screenshot: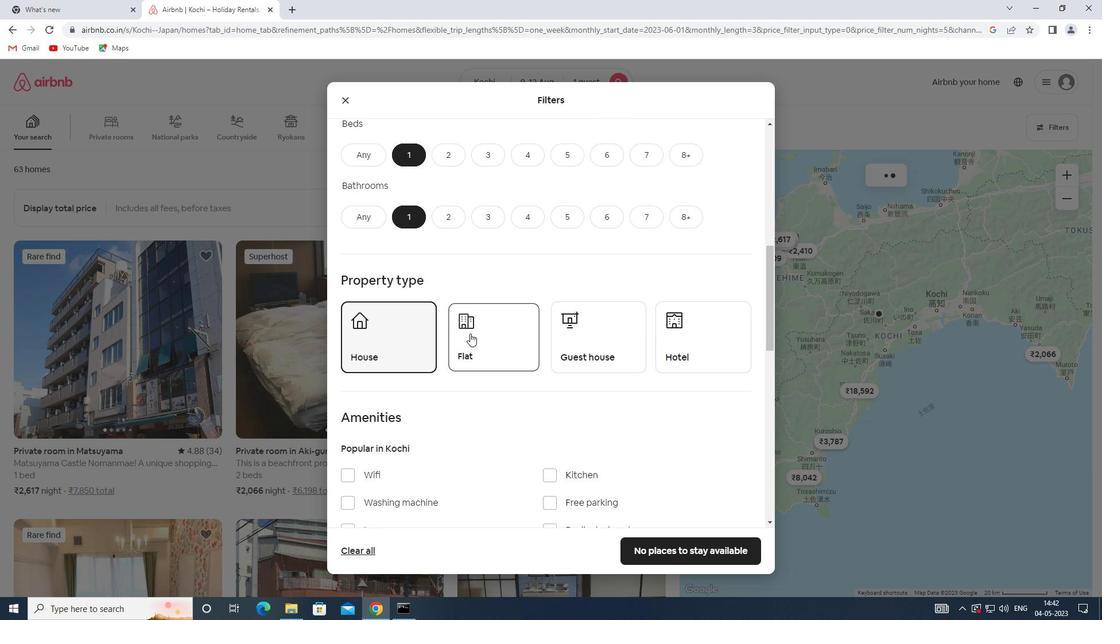 
Action: Mouse pressed left at (565, 336)
Screenshot: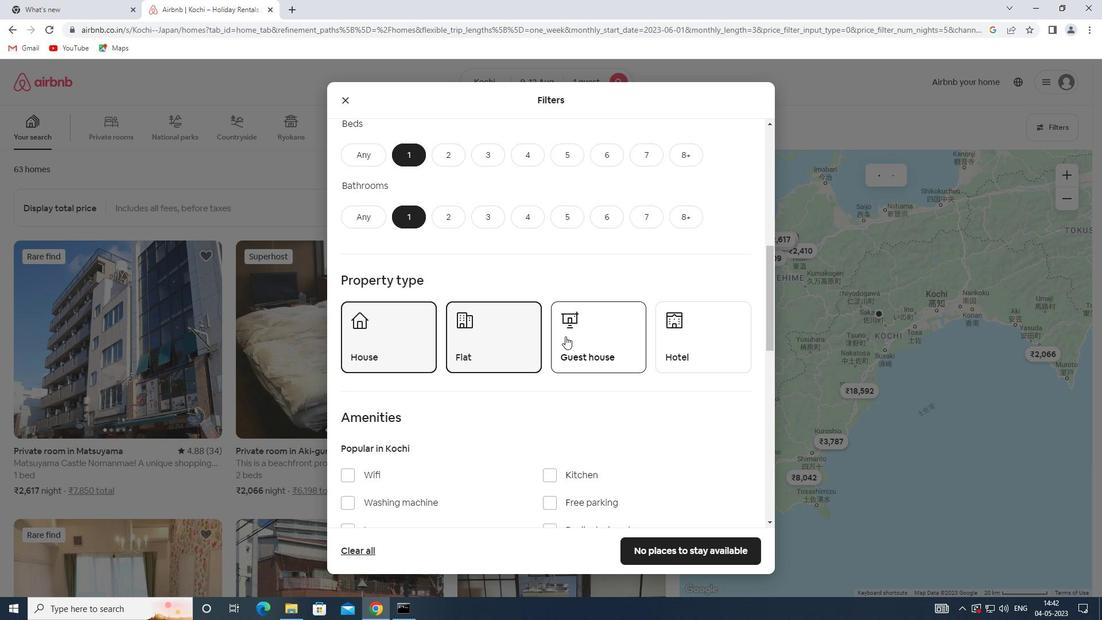 
Action: Mouse scrolled (565, 335) with delta (0, 0)
Screenshot: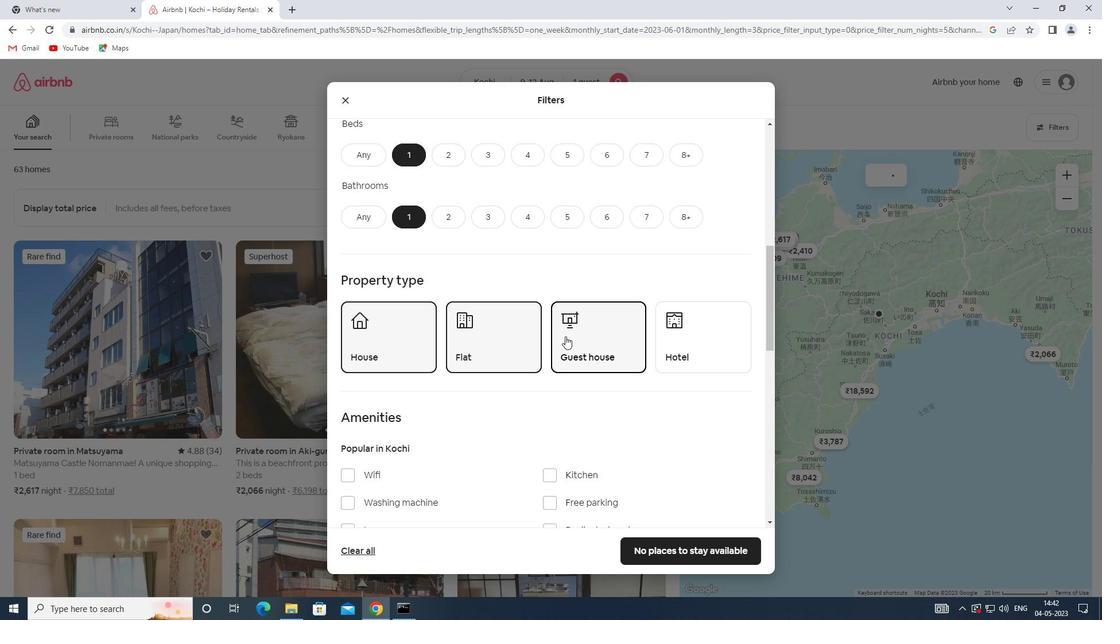 
Action: Mouse scrolled (565, 335) with delta (0, 0)
Screenshot: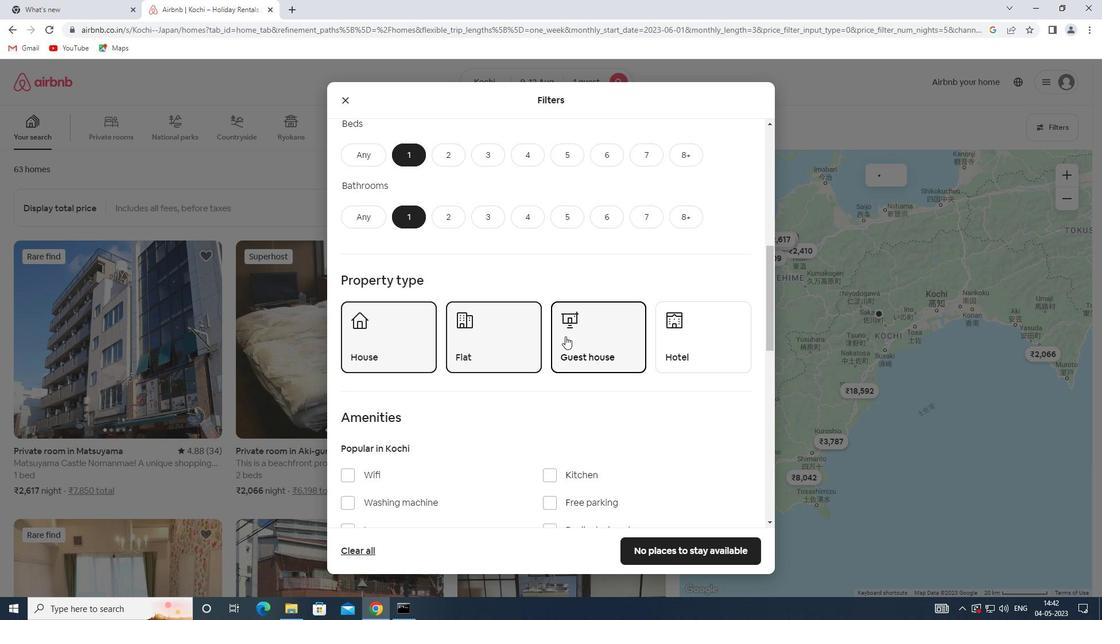 
Action: Mouse scrolled (565, 335) with delta (0, 0)
Screenshot: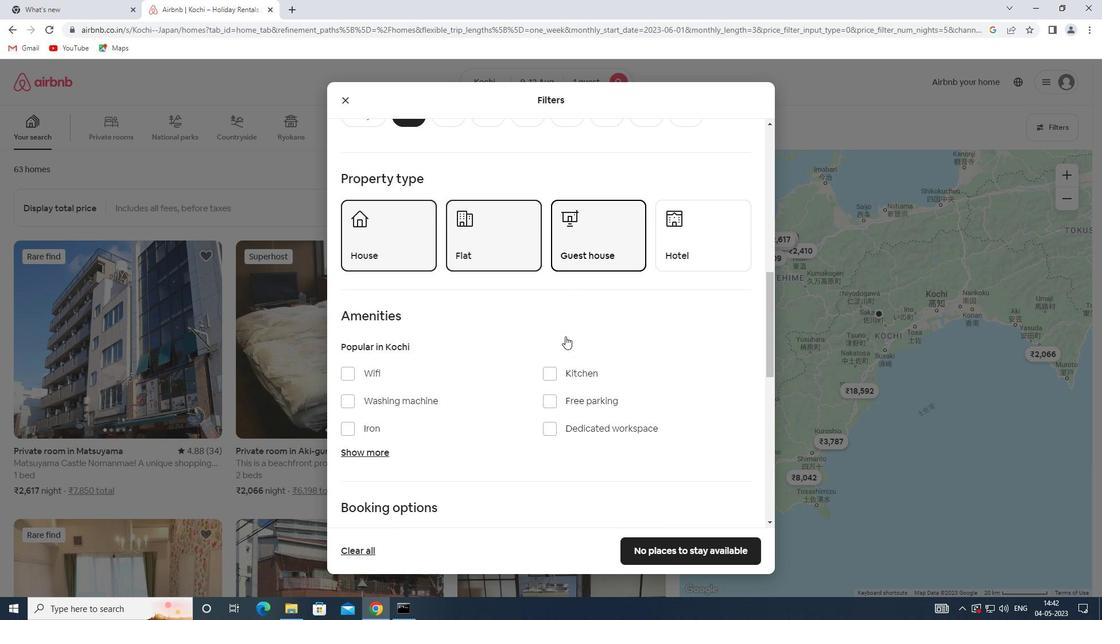 
Action: Mouse moved to (365, 302)
Screenshot: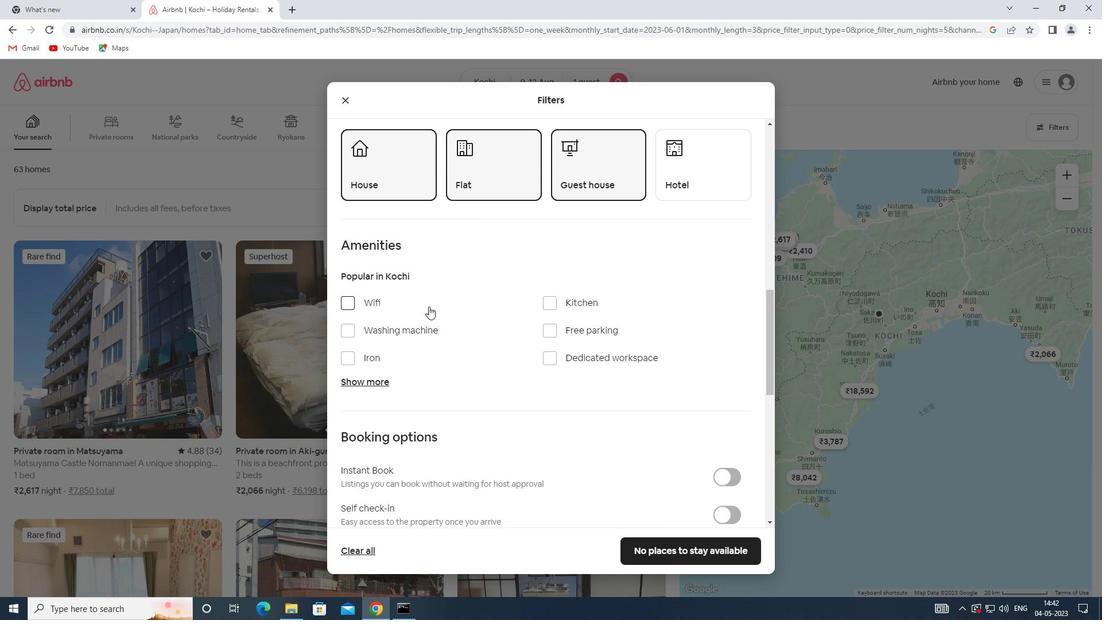 
Action: Mouse pressed left at (365, 302)
Screenshot: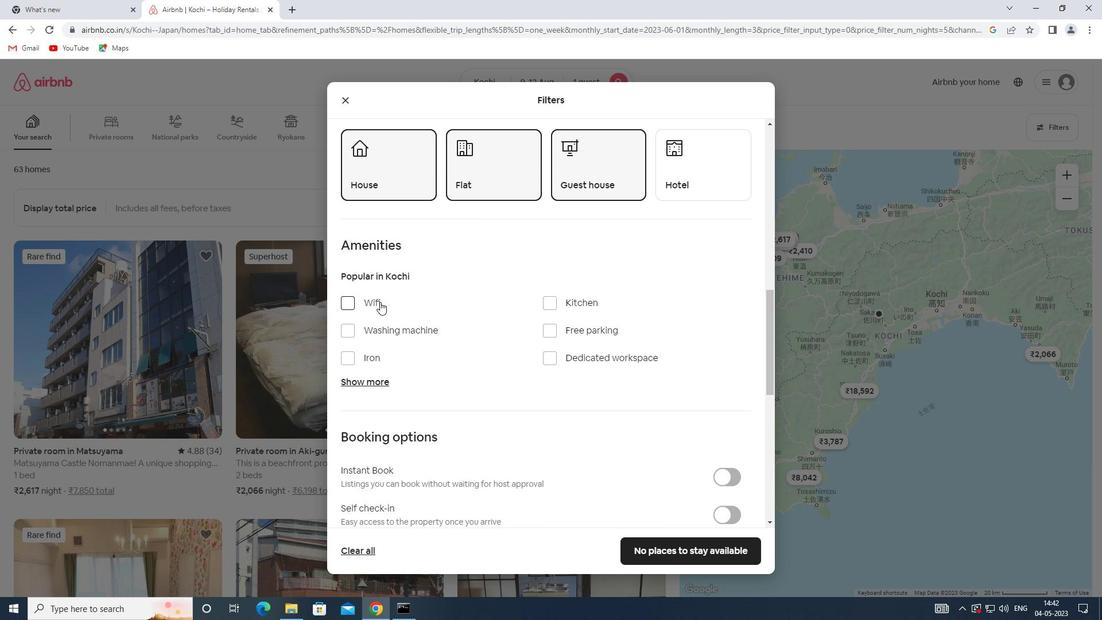 
Action: Mouse moved to (583, 300)
Screenshot: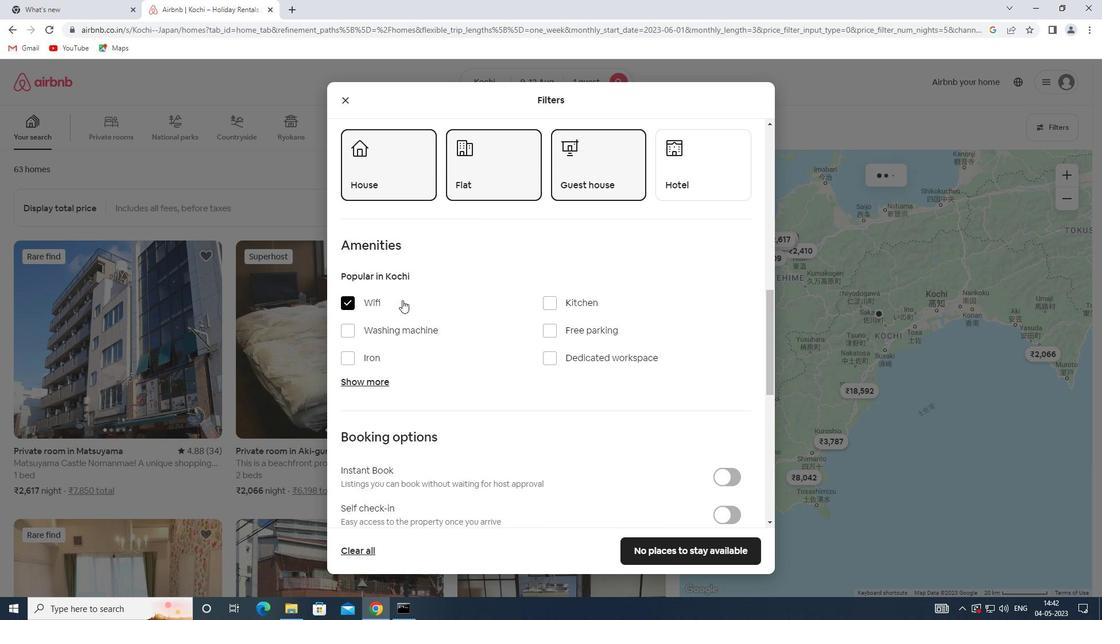
Action: Mouse scrolled (583, 299) with delta (0, 0)
Screenshot: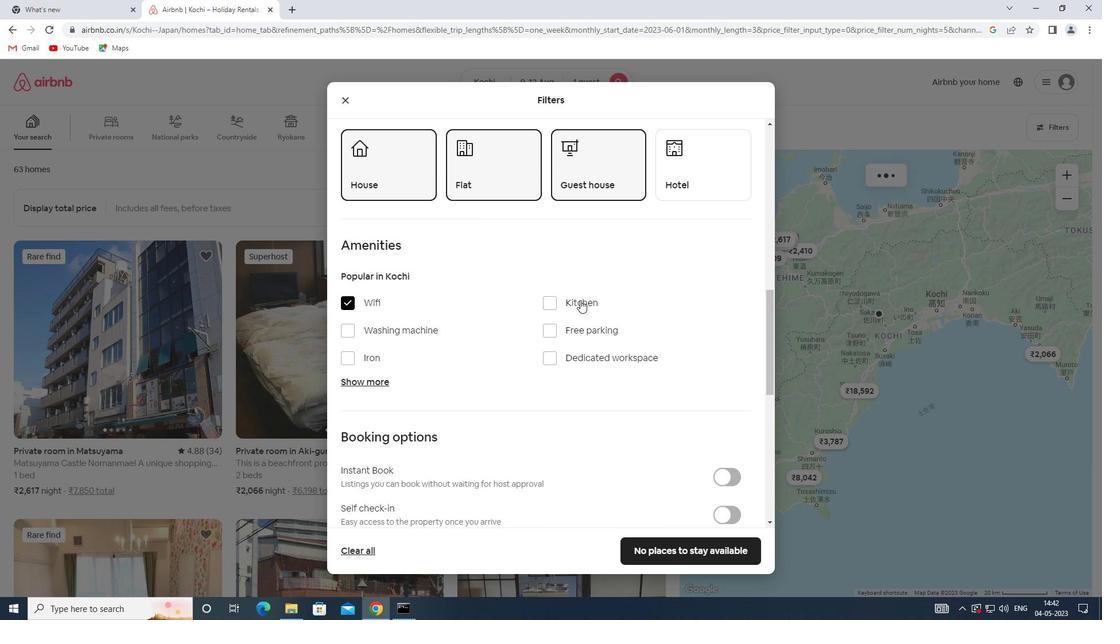 
Action: Mouse scrolled (583, 299) with delta (0, 0)
Screenshot: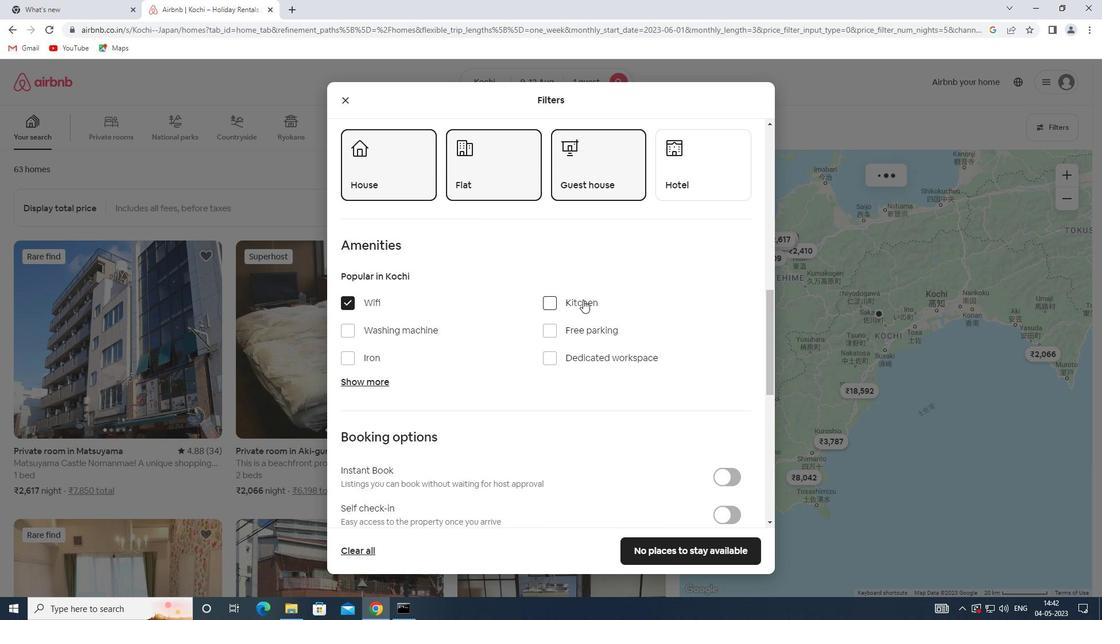 
Action: Mouse scrolled (583, 299) with delta (0, 0)
Screenshot: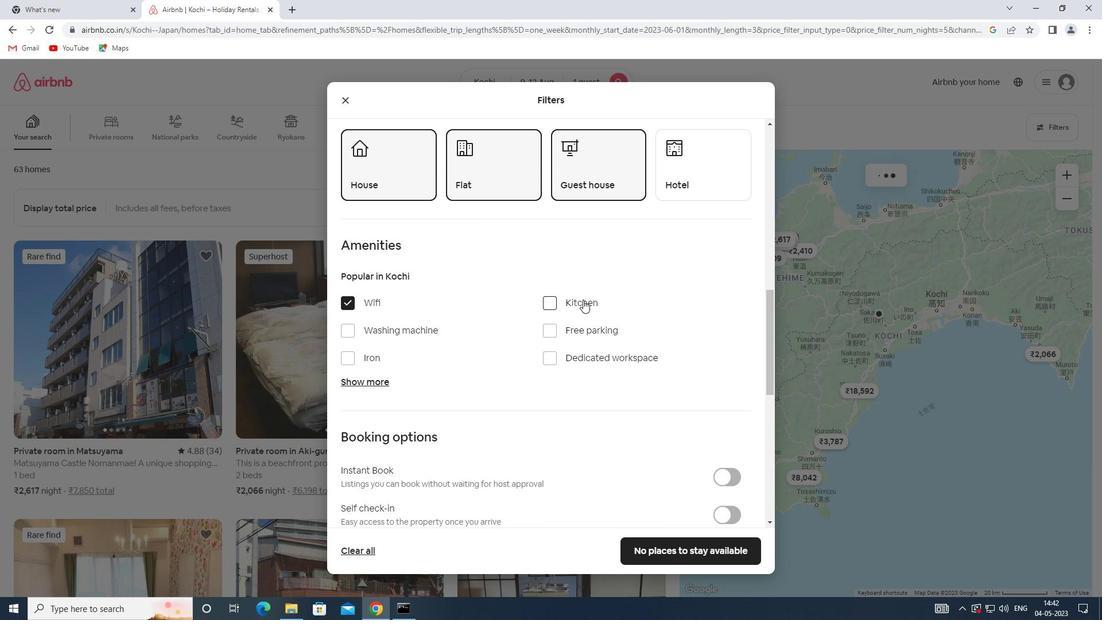 
Action: Mouse moved to (729, 340)
Screenshot: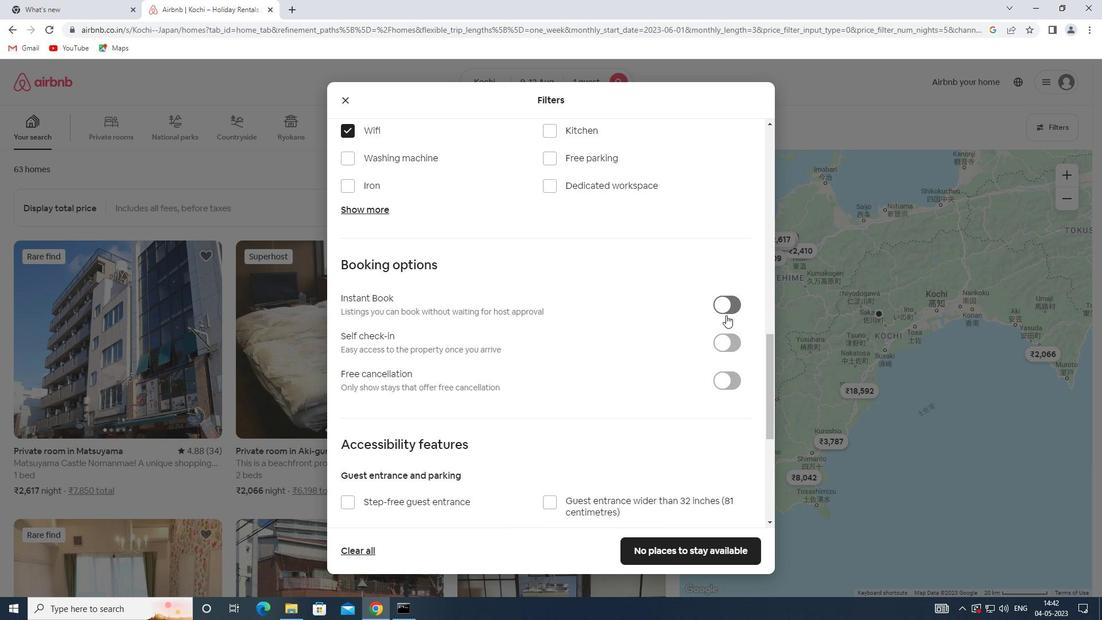 
Action: Mouse pressed left at (729, 340)
Screenshot: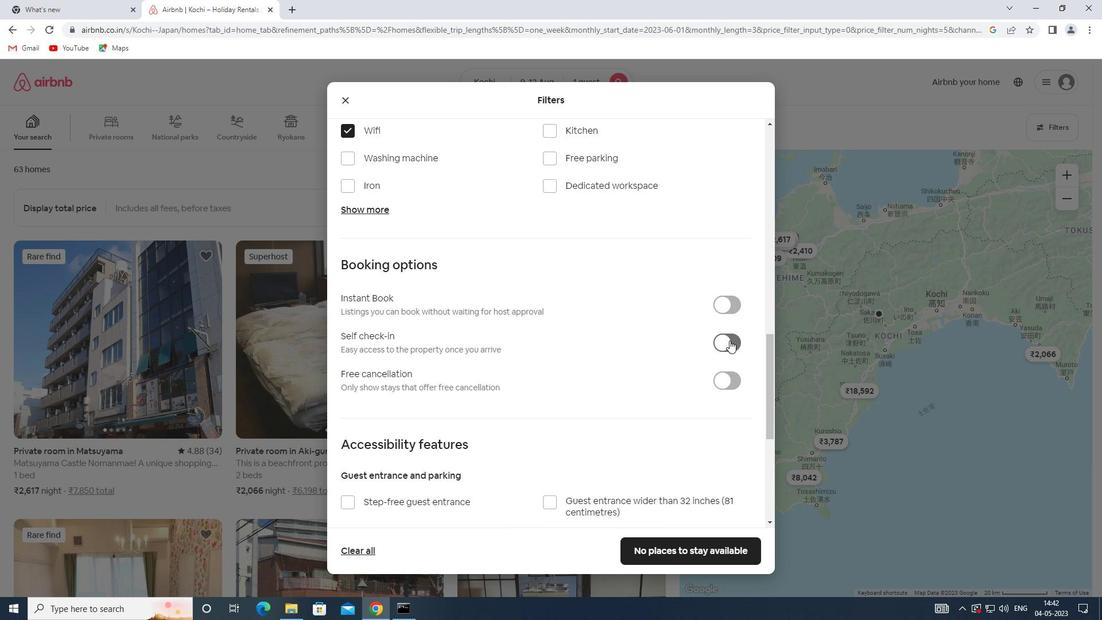 
Action: Mouse moved to (447, 310)
Screenshot: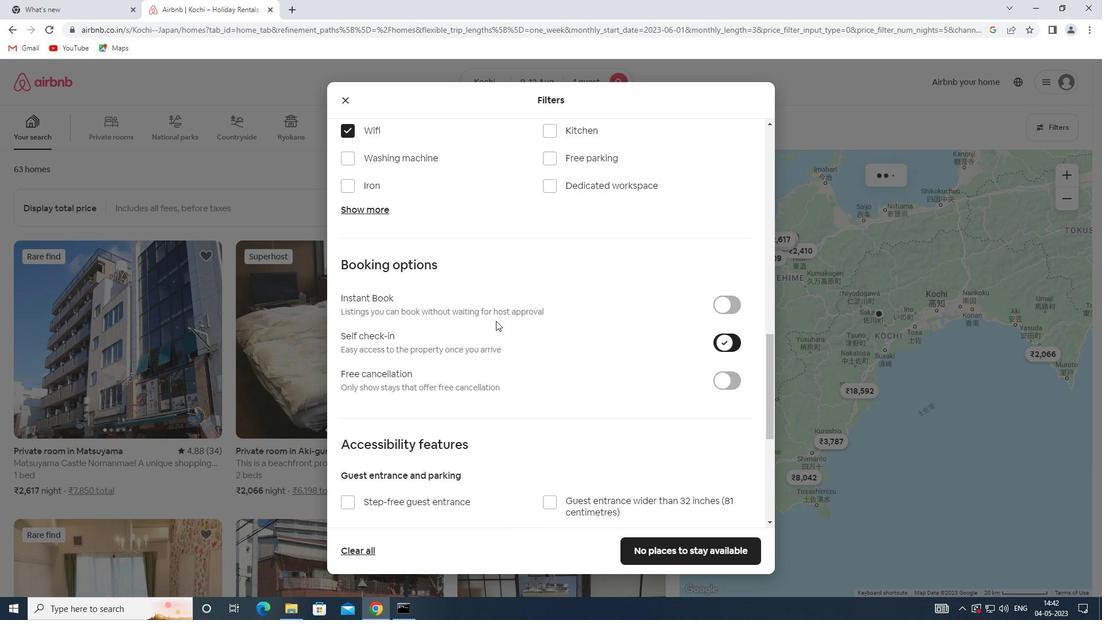 
Action: Mouse scrolled (447, 310) with delta (0, 0)
Screenshot: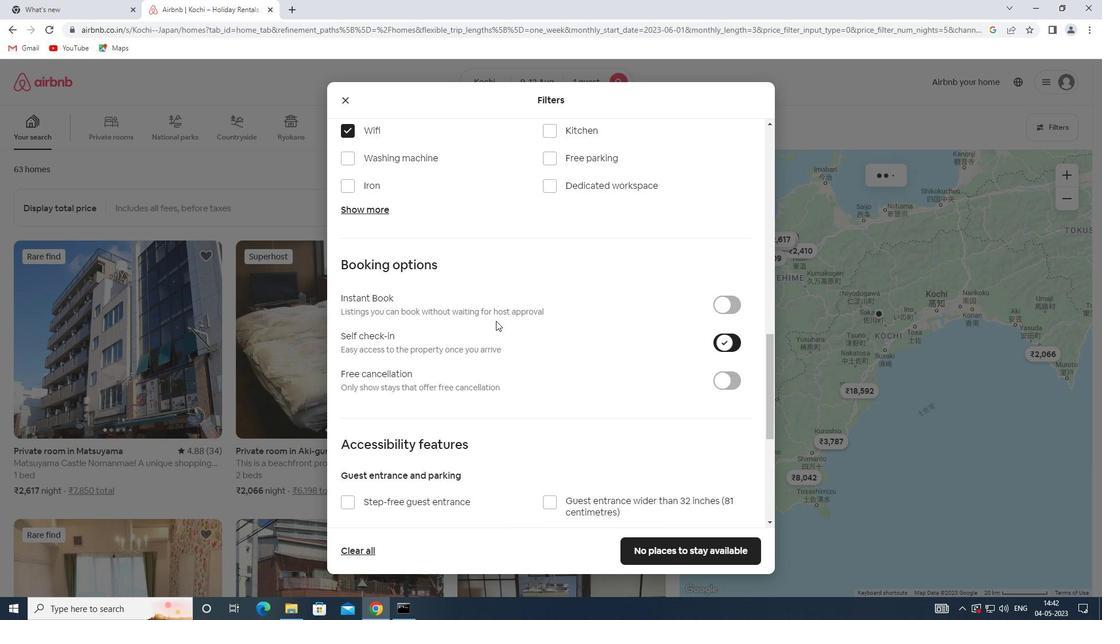
Action: Mouse scrolled (447, 310) with delta (0, 0)
Screenshot: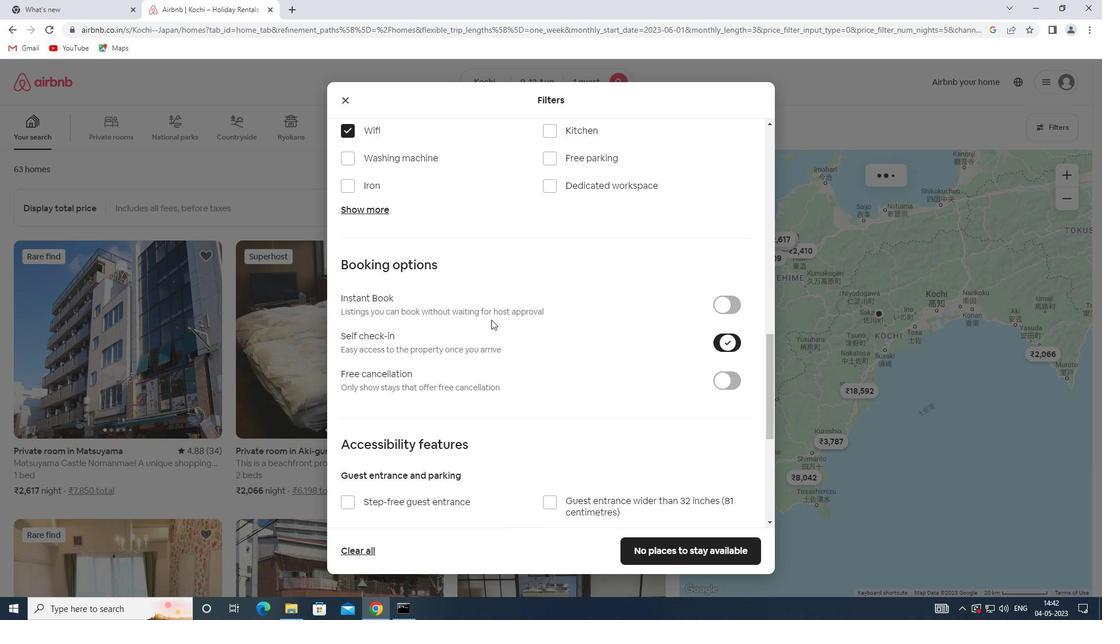 
Action: Mouse scrolled (447, 310) with delta (0, 0)
Screenshot: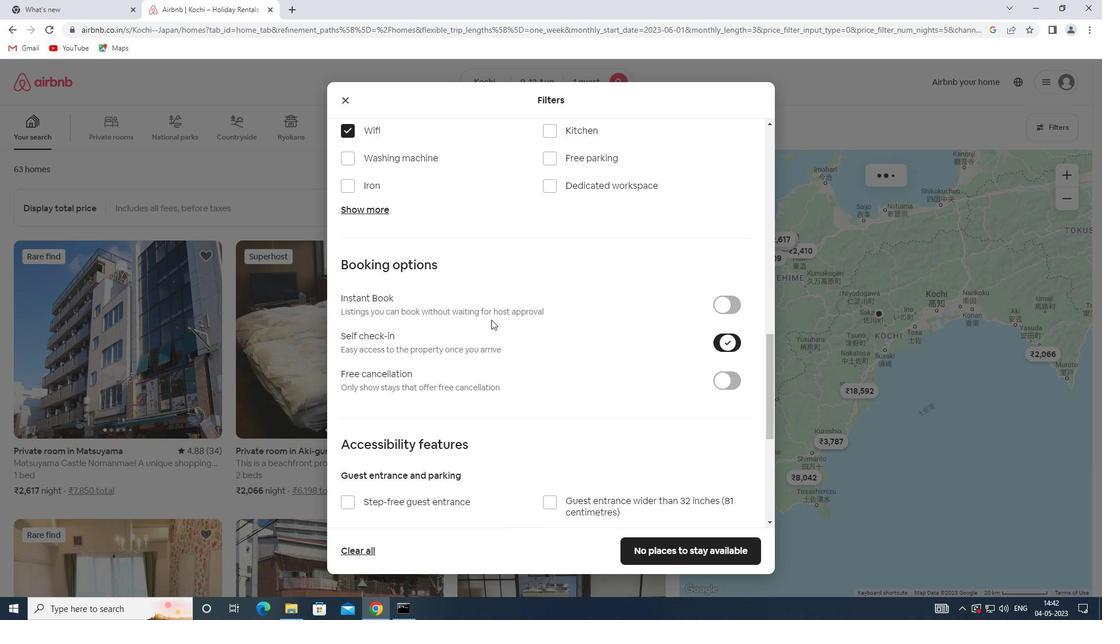 
Action: Mouse scrolled (447, 310) with delta (0, 0)
Screenshot: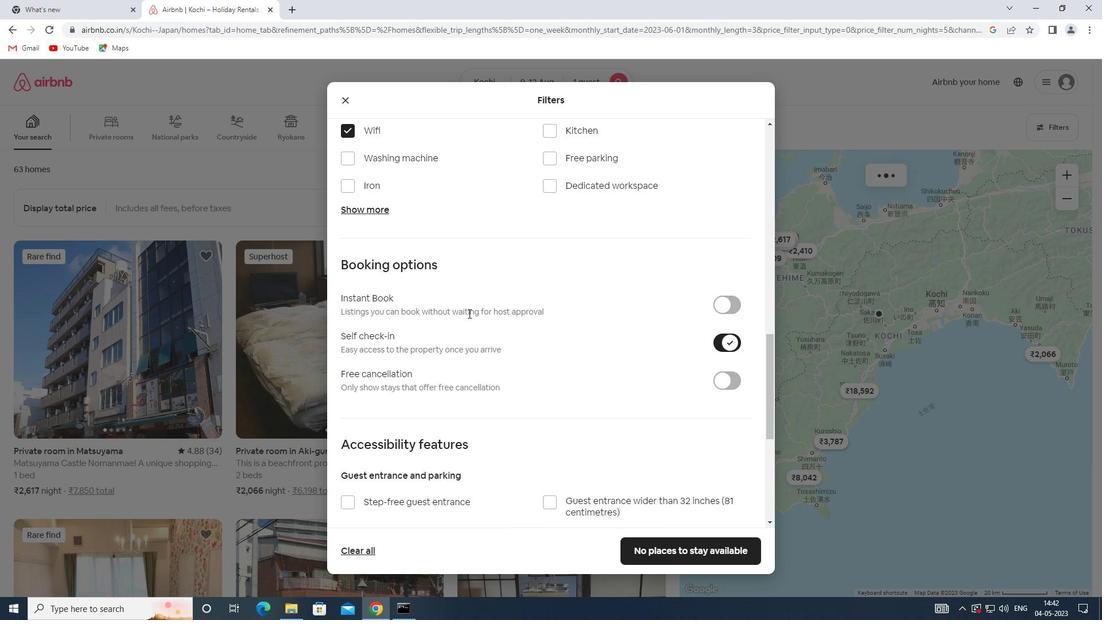 
Action: Mouse scrolled (447, 310) with delta (0, 0)
Screenshot: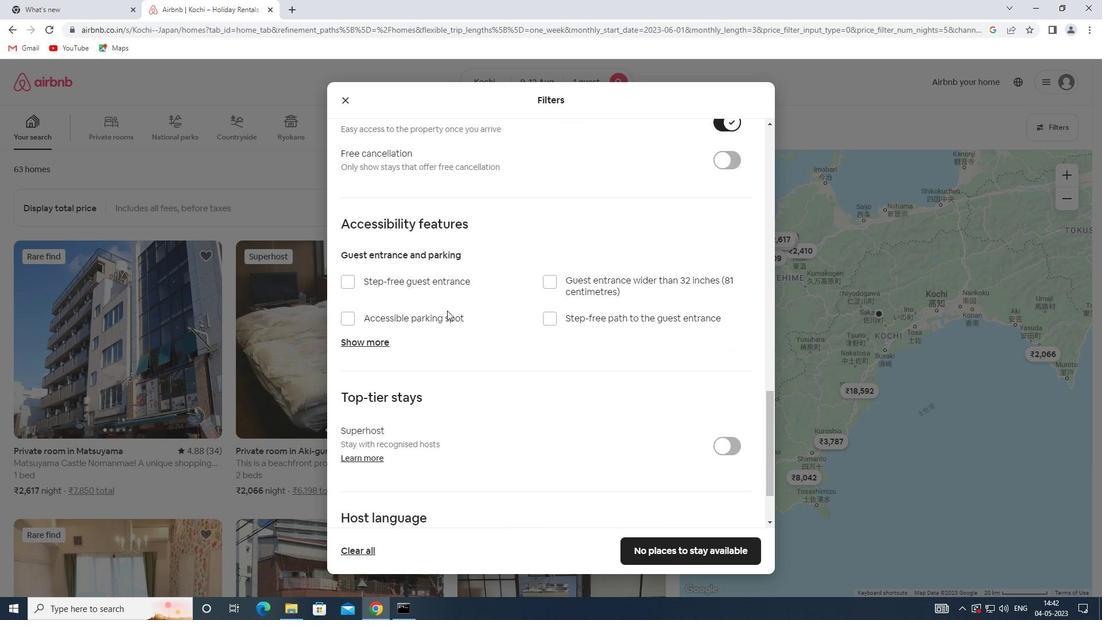 
Action: Mouse moved to (370, 484)
Screenshot: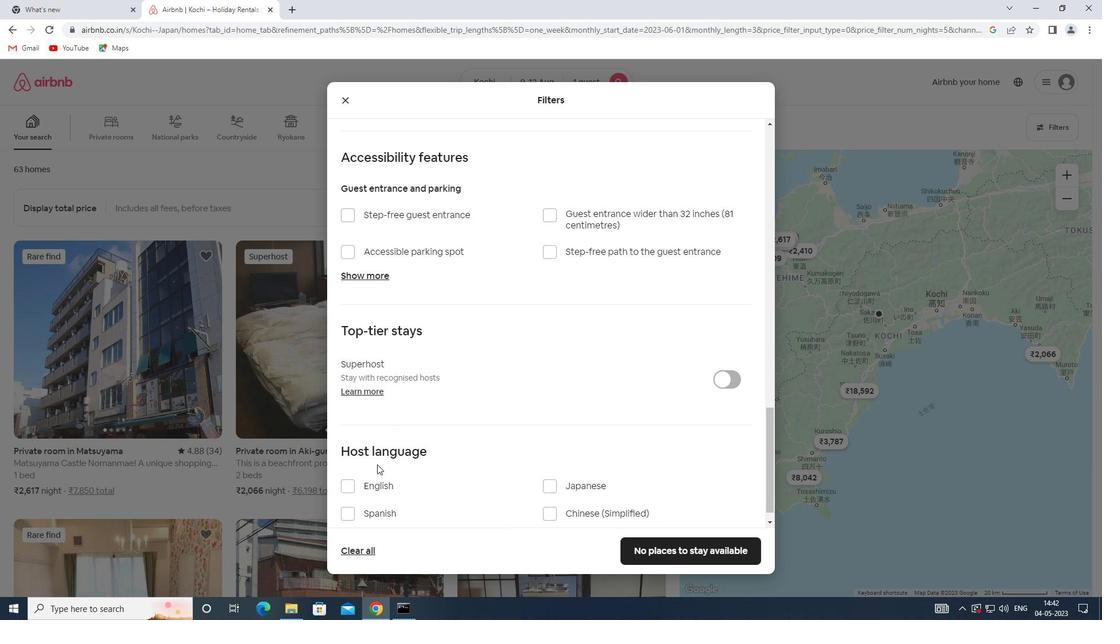 
Action: Mouse pressed left at (370, 484)
Screenshot: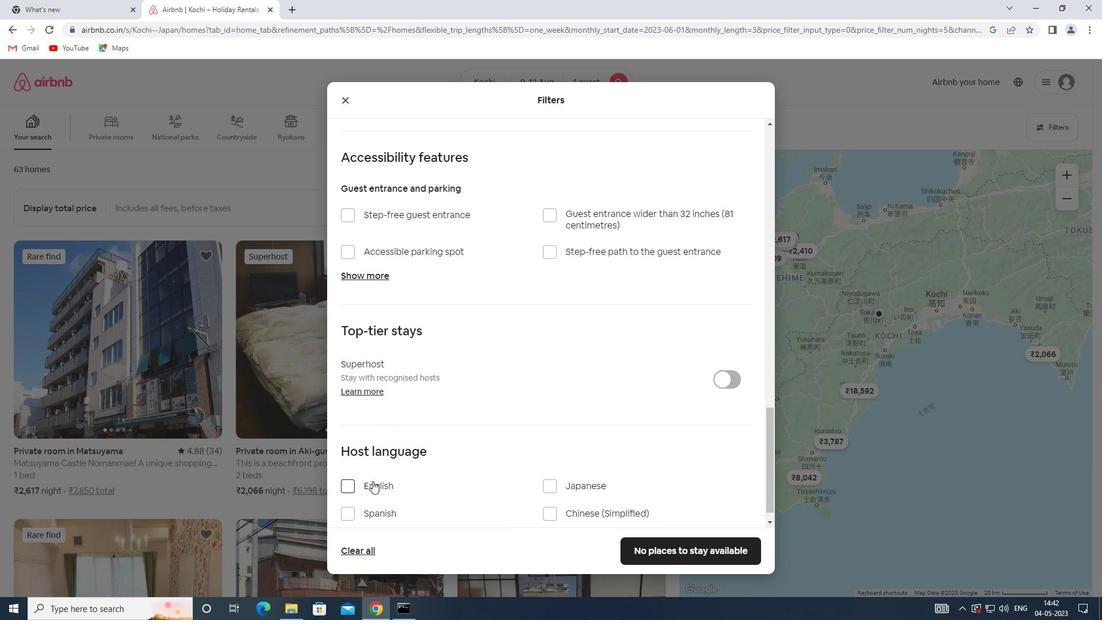 
Action: Mouse moved to (714, 543)
Screenshot: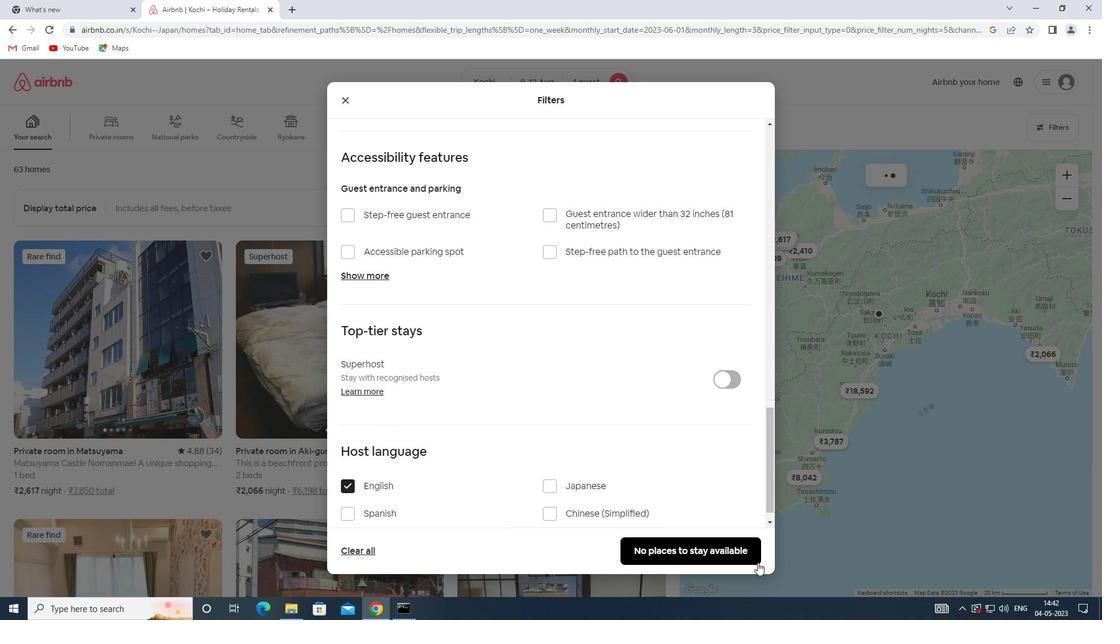 
Action: Mouse pressed left at (714, 543)
Screenshot: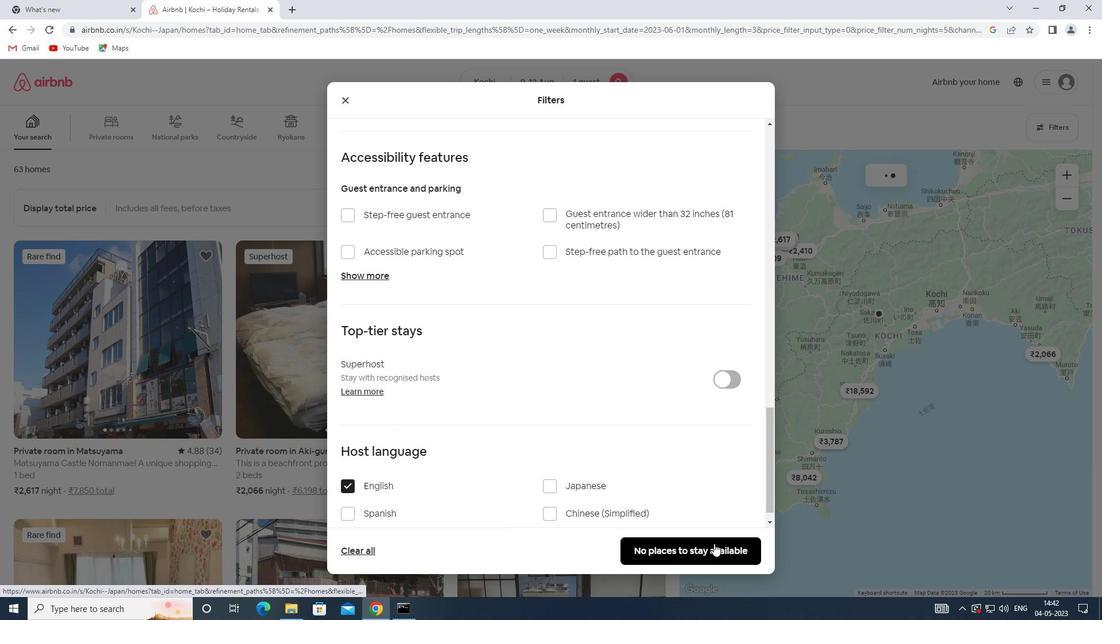 
